 Task: Find connections with filter location Saguenay with filter topic #Personalbrandingwith filter profile language Potuguese with filter current company HOK with filter school Rajasthan - India Jobs with filter industry Embedded Software Products with filter service category Wedding Photography with filter keywords title Physical Therapy Assistant
Action: Mouse moved to (261, 289)
Screenshot: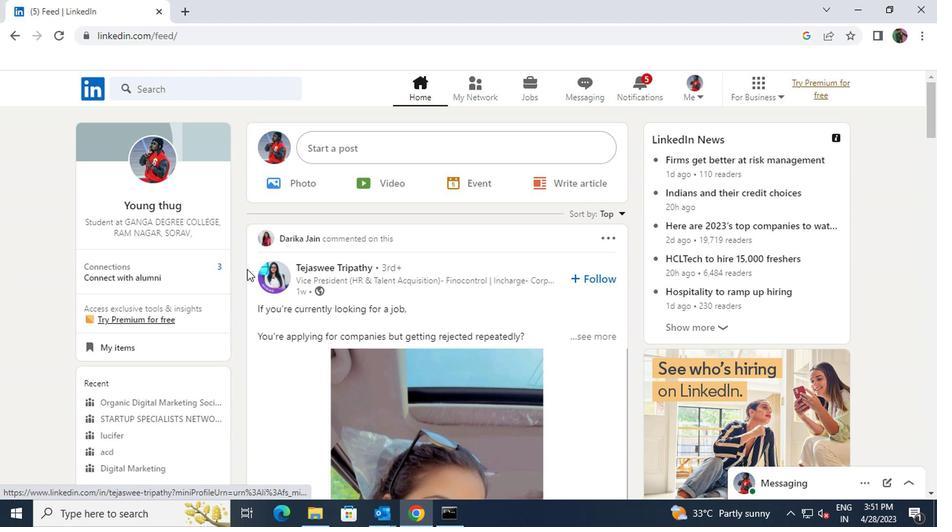 
Action: Mouse pressed left at (261, 289)
Screenshot: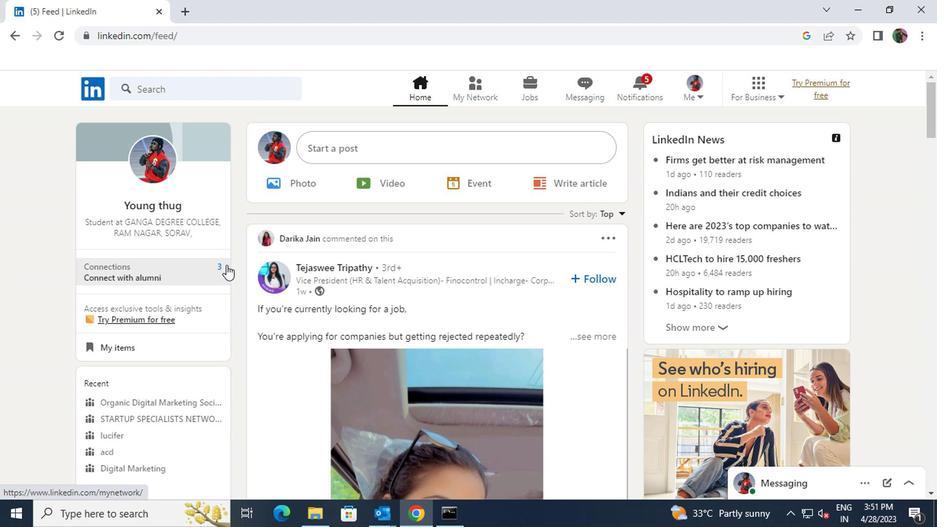 
Action: Mouse moved to (271, 212)
Screenshot: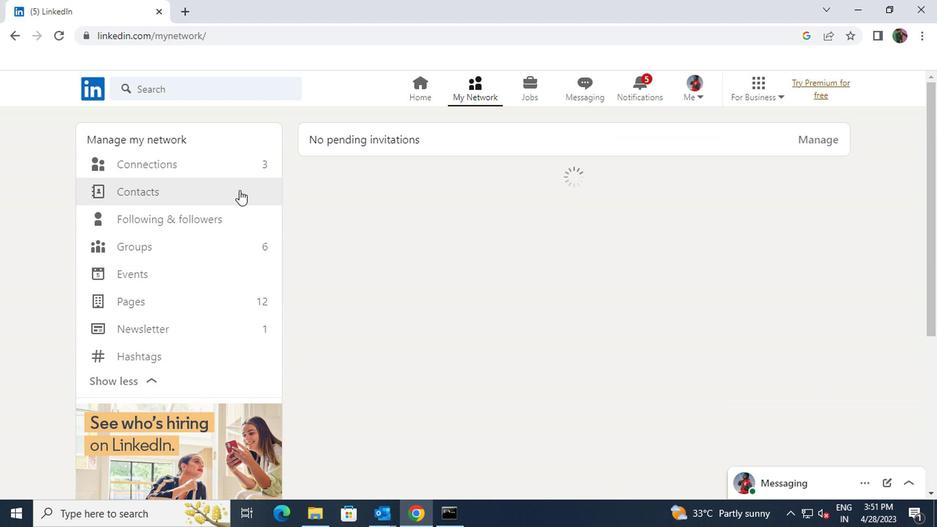 
Action: Mouse pressed left at (271, 212)
Screenshot: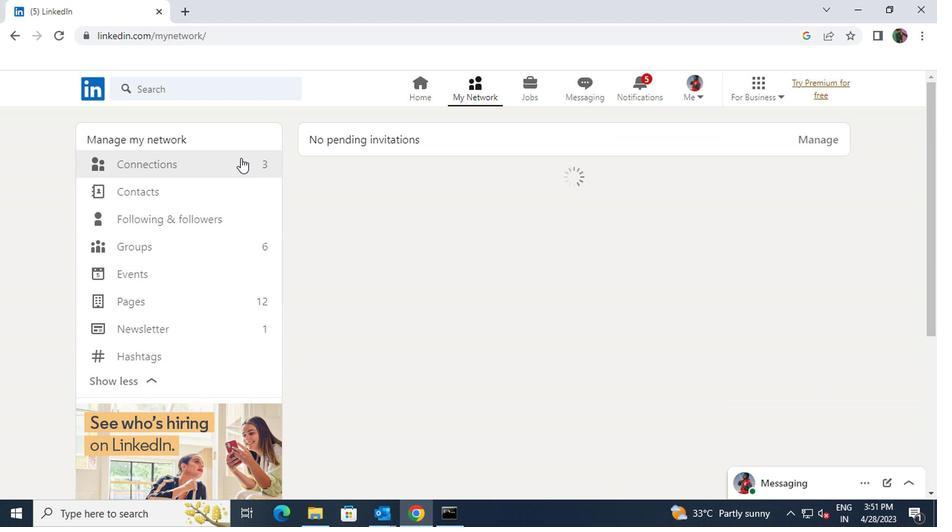 
Action: Mouse moved to (499, 219)
Screenshot: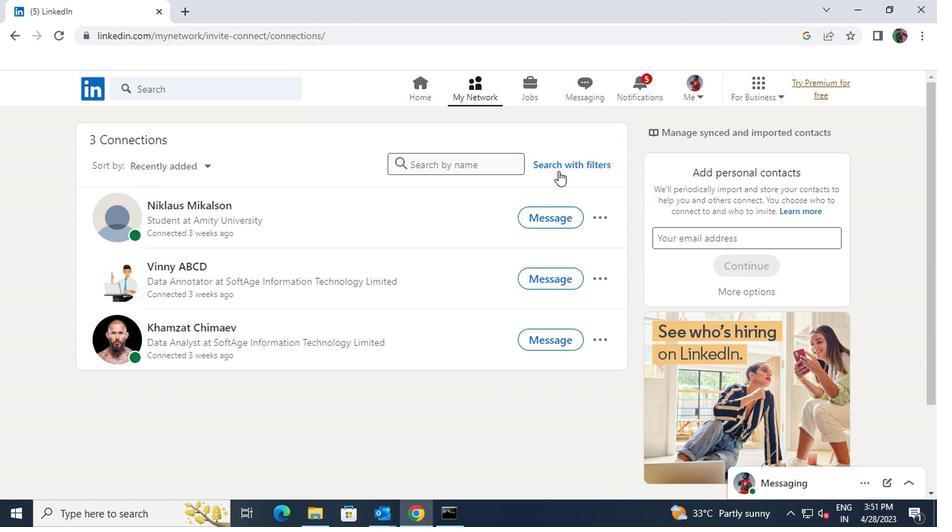 
Action: Mouse pressed left at (499, 219)
Screenshot: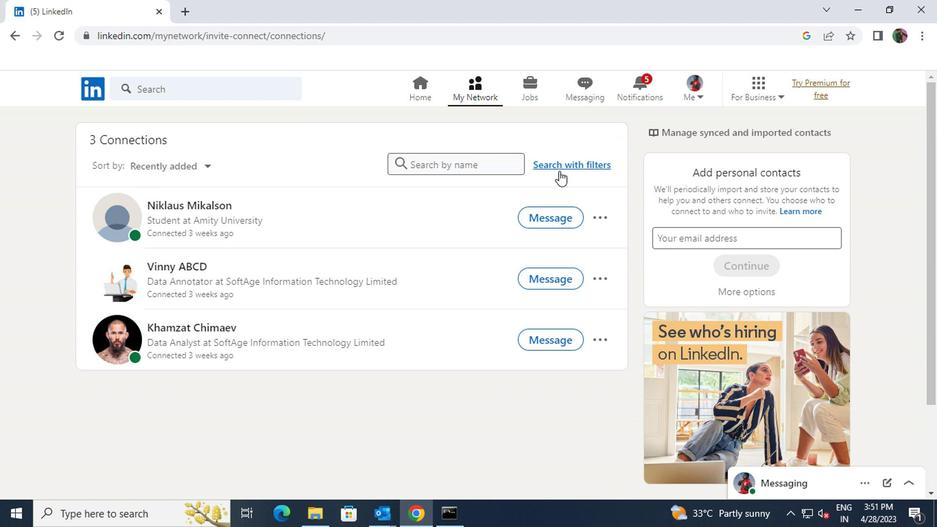 
Action: Mouse moved to (463, 191)
Screenshot: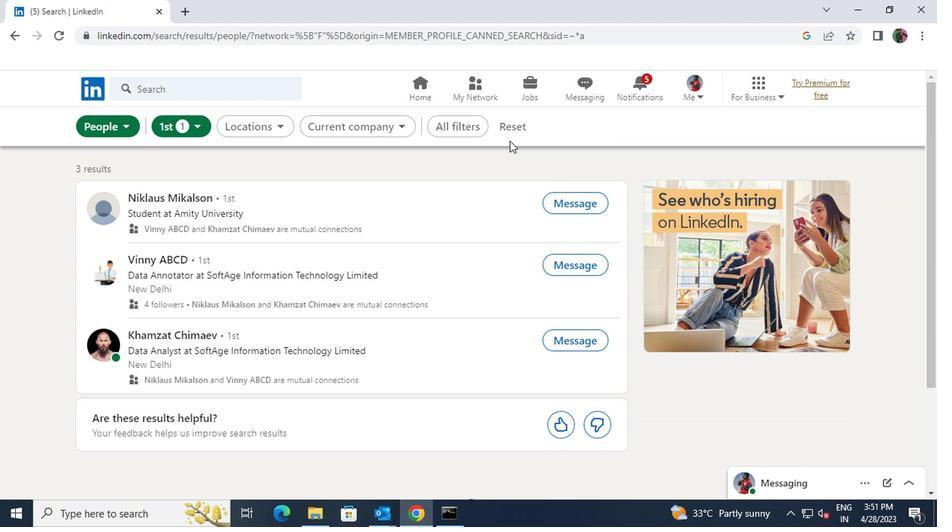 
Action: Mouse pressed left at (463, 191)
Screenshot: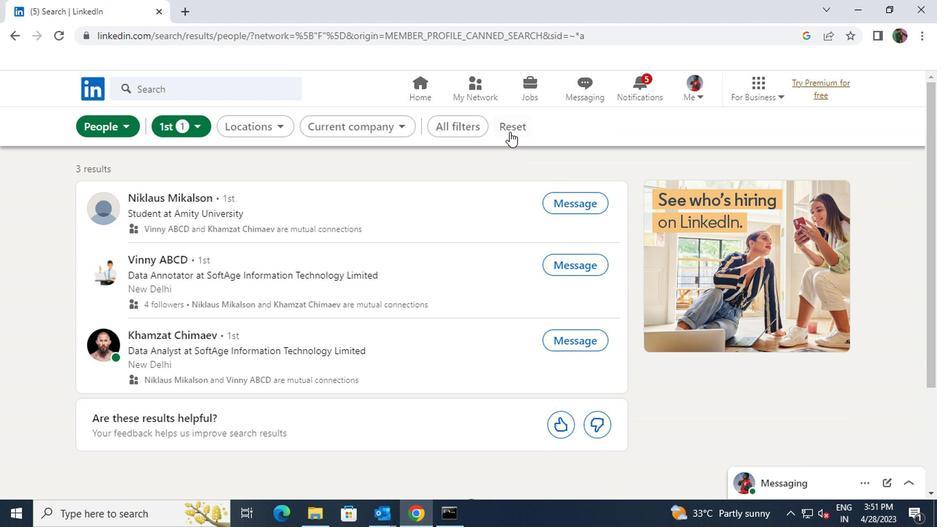 
Action: Mouse moved to (450, 190)
Screenshot: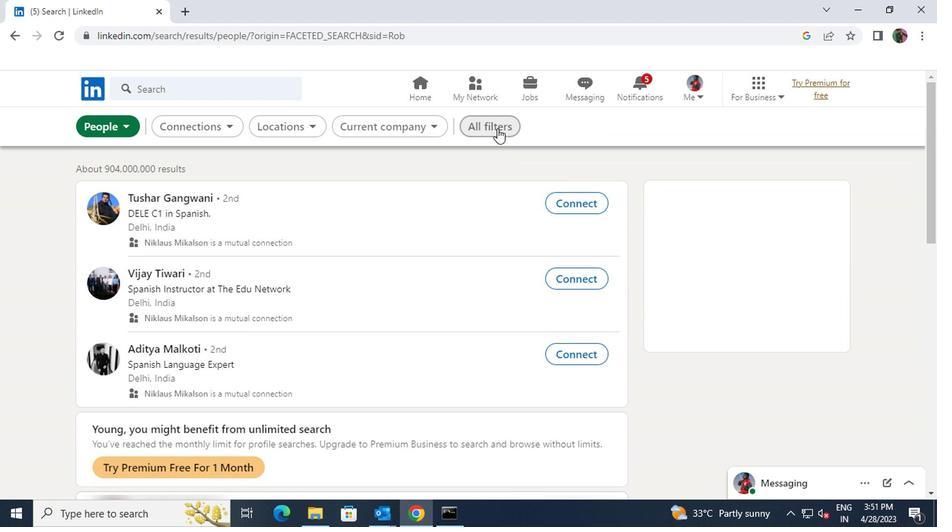 
Action: Mouse pressed left at (450, 190)
Screenshot: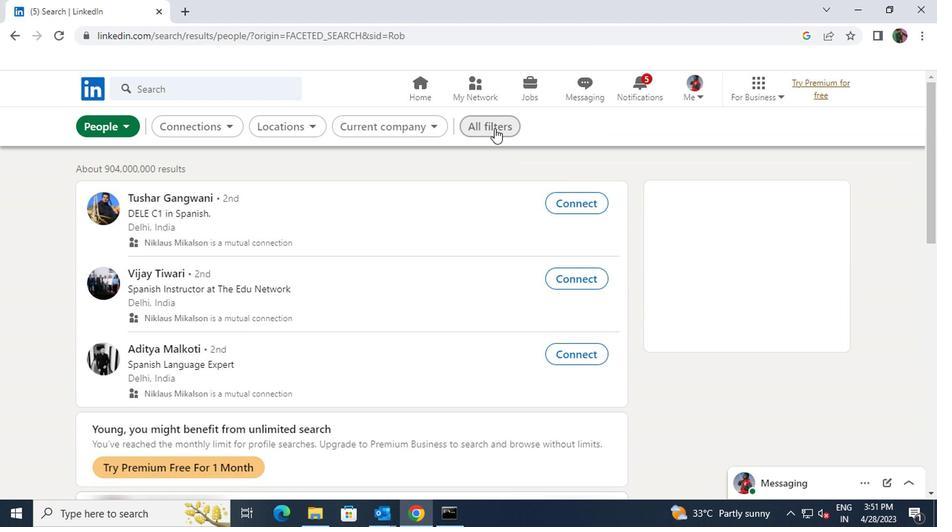 
Action: Mouse moved to (599, 295)
Screenshot: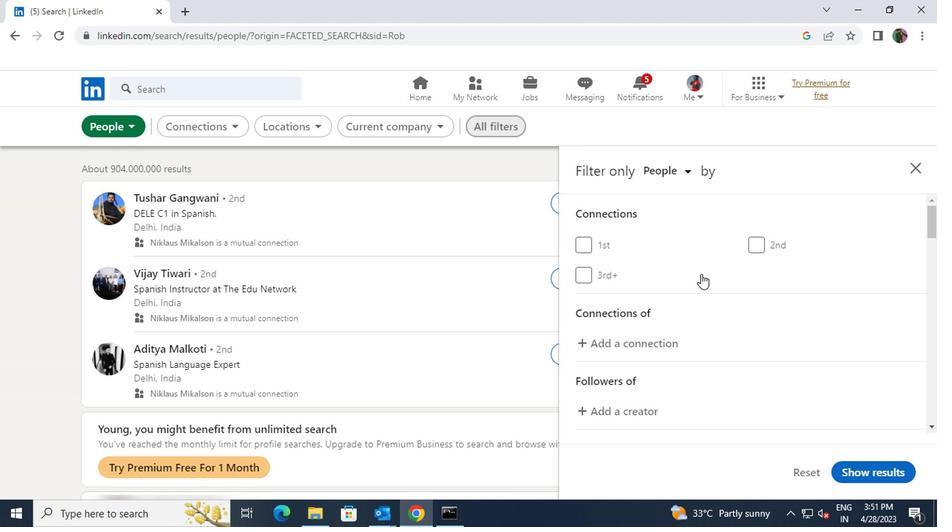 
Action: Mouse scrolled (599, 294) with delta (0, 0)
Screenshot: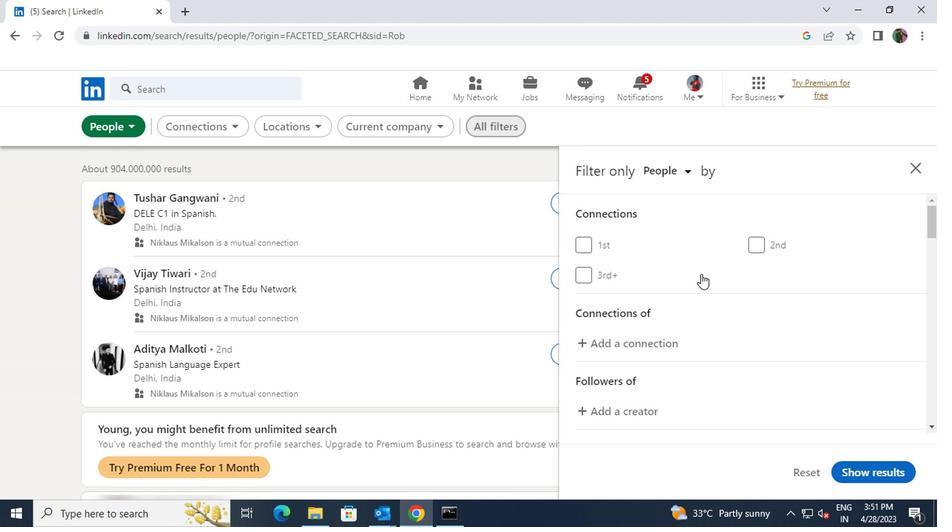 
Action: Mouse scrolled (599, 294) with delta (0, 0)
Screenshot: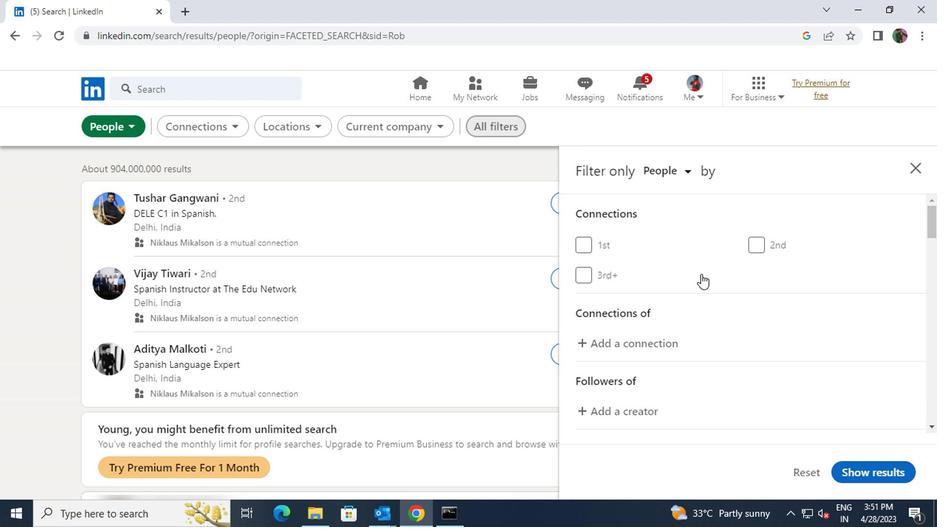
Action: Mouse scrolled (599, 294) with delta (0, 0)
Screenshot: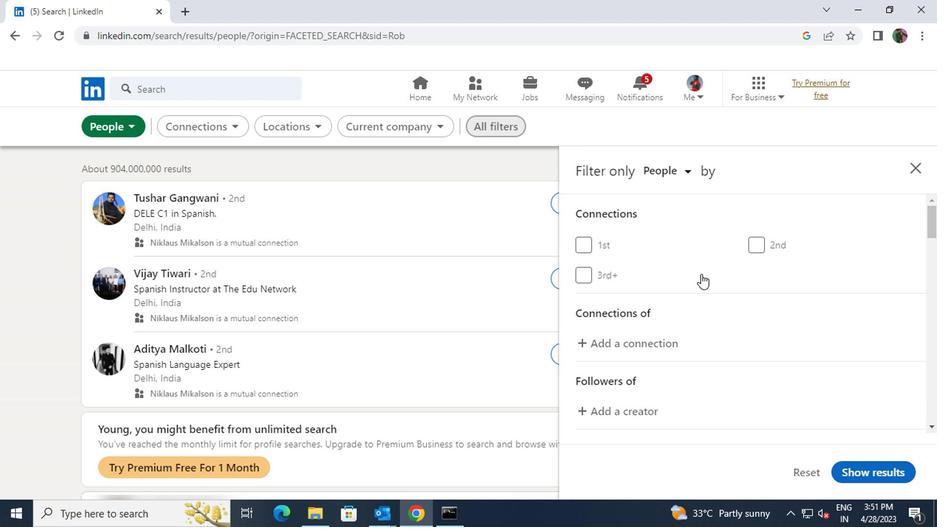 
Action: Mouse moved to (650, 335)
Screenshot: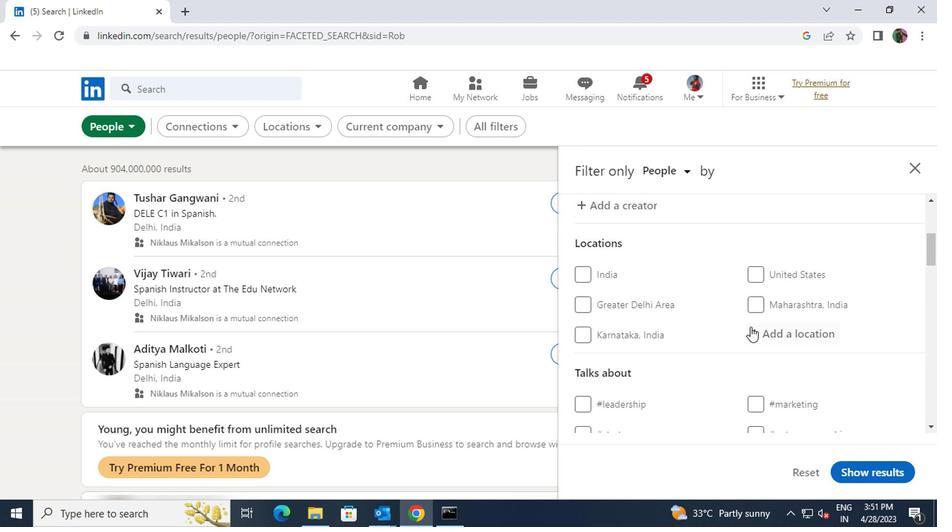 
Action: Mouse pressed left at (650, 335)
Screenshot: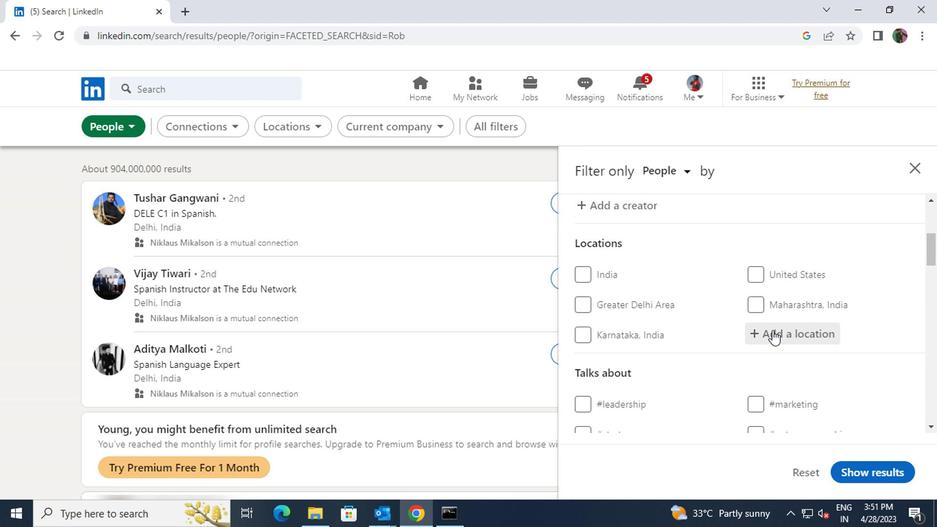 
Action: Key pressed <Key.shift>SAGU
Screenshot: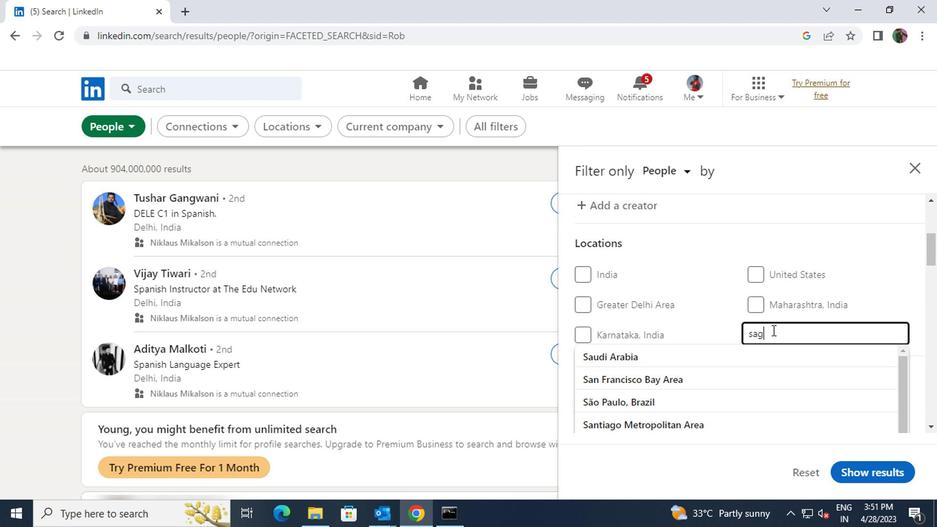 
Action: Mouse moved to (651, 353)
Screenshot: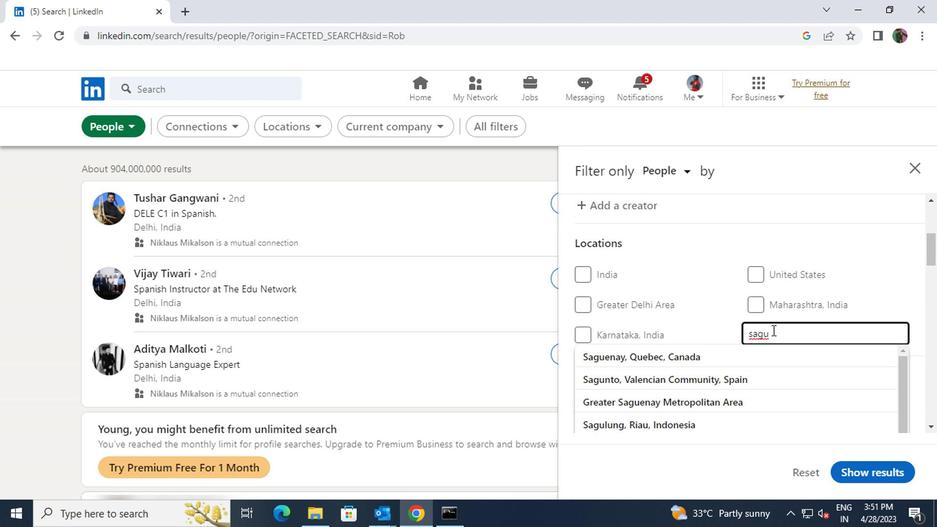 
Action: Mouse pressed left at (651, 353)
Screenshot: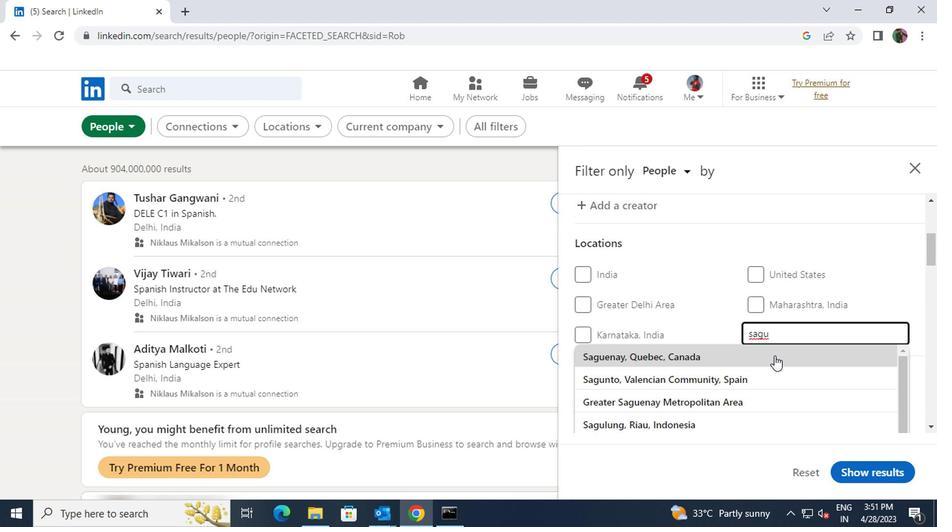 
Action: Mouse scrolled (651, 353) with delta (0, 0)
Screenshot: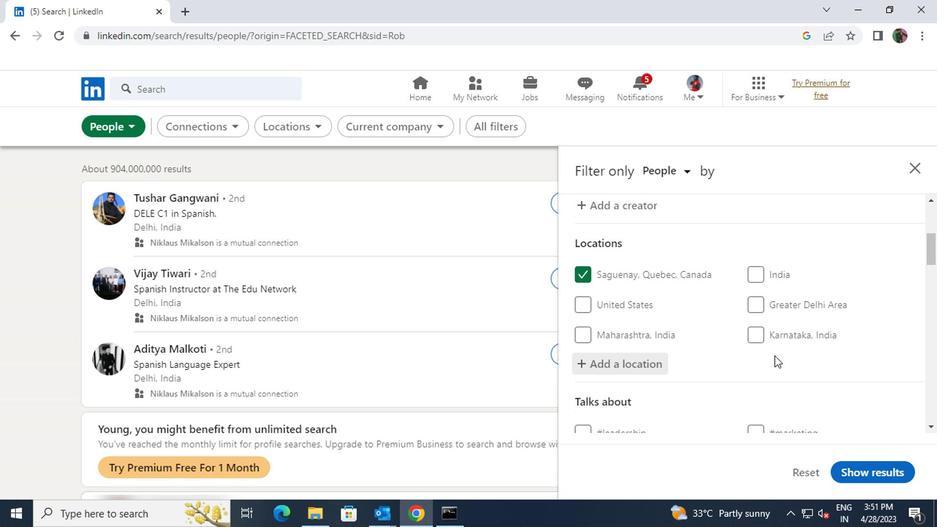 
Action: Mouse scrolled (651, 353) with delta (0, 0)
Screenshot: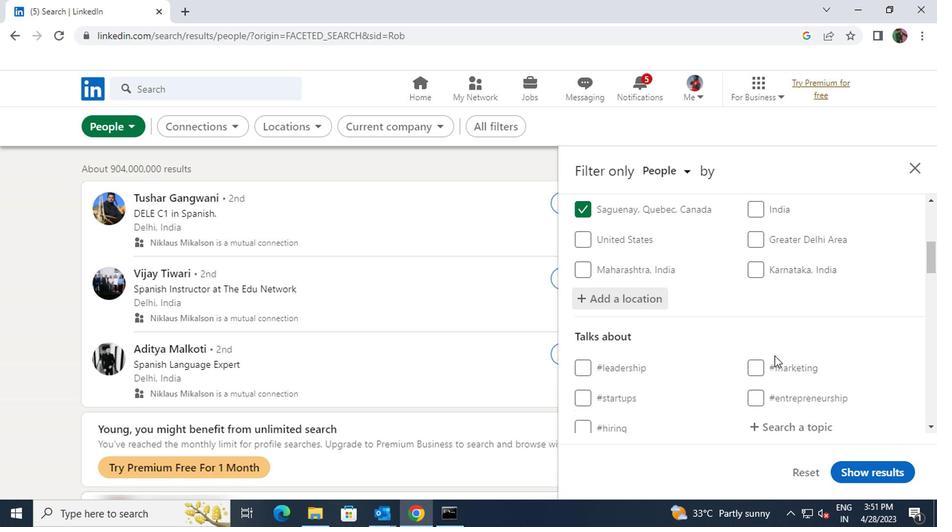 
Action: Mouse moved to (651, 354)
Screenshot: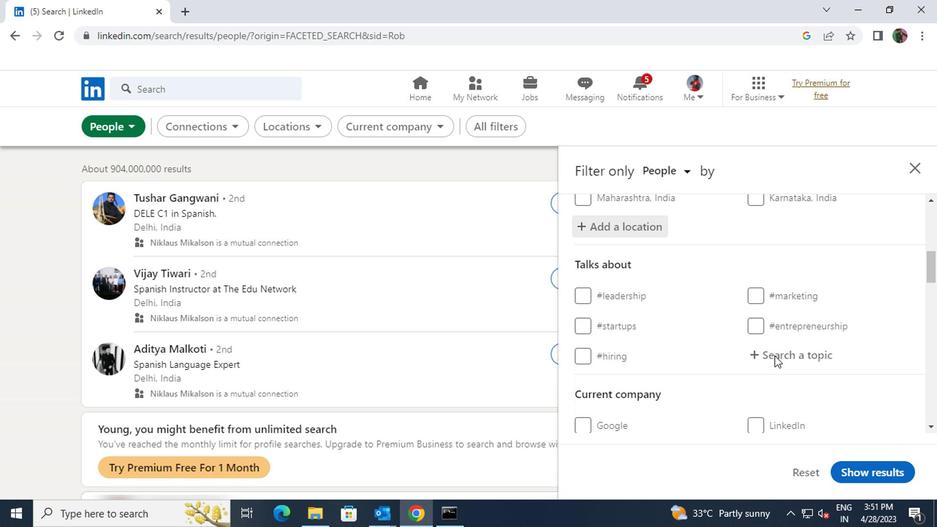 
Action: Mouse pressed left at (651, 354)
Screenshot: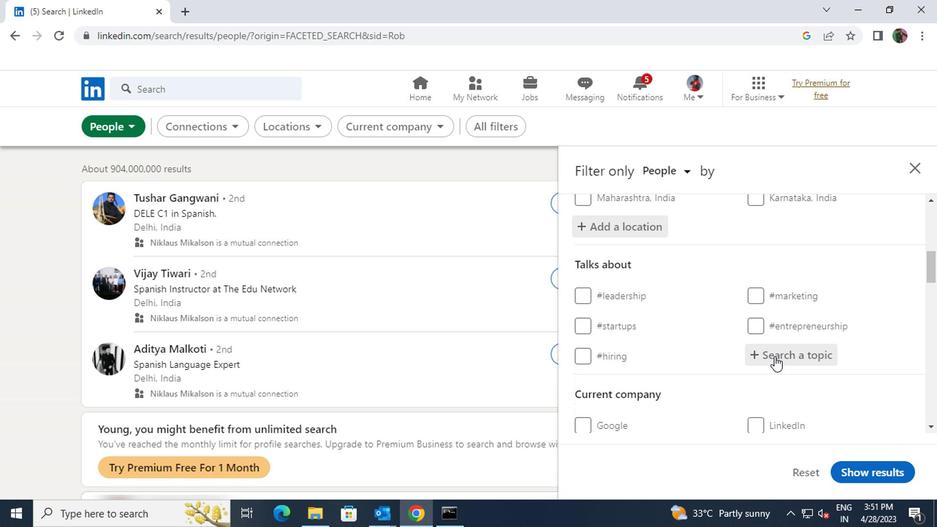 
Action: Key pressed <Key.shift>PERSONALBRANDING
Screenshot: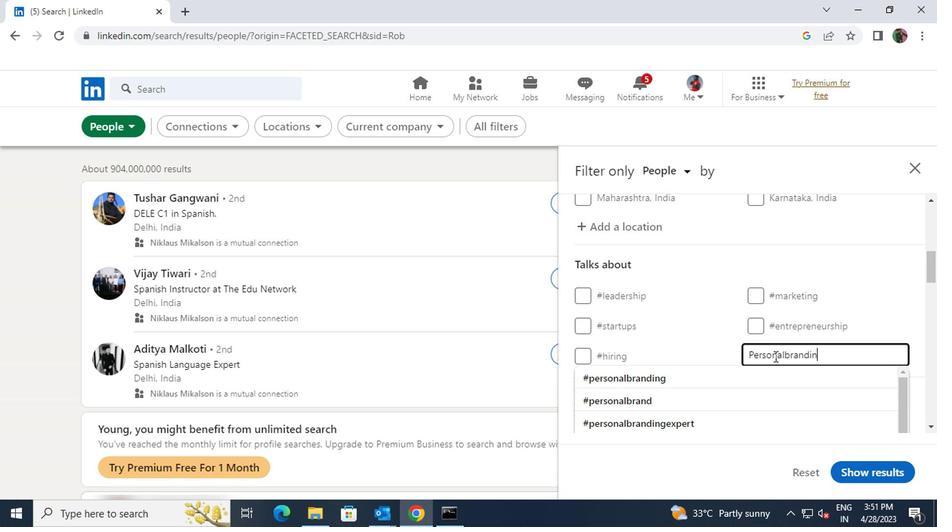 
Action: Mouse moved to (649, 362)
Screenshot: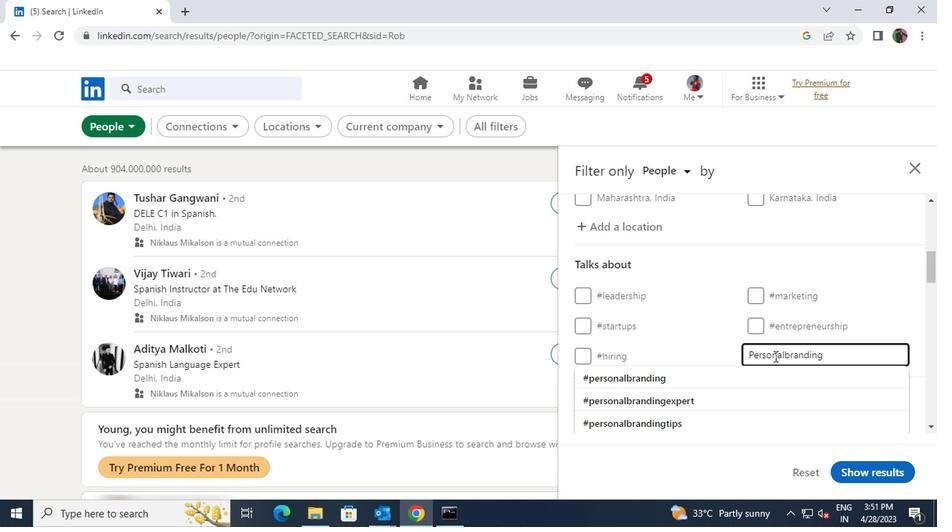 
Action: Mouse pressed left at (649, 362)
Screenshot: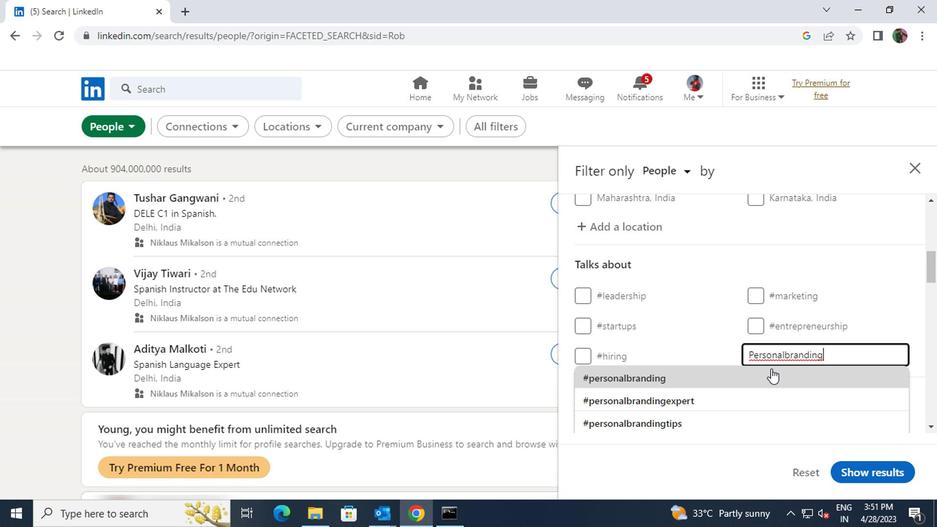 
Action: Mouse scrolled (649, 362) with delta (0, 0)
Screenshot: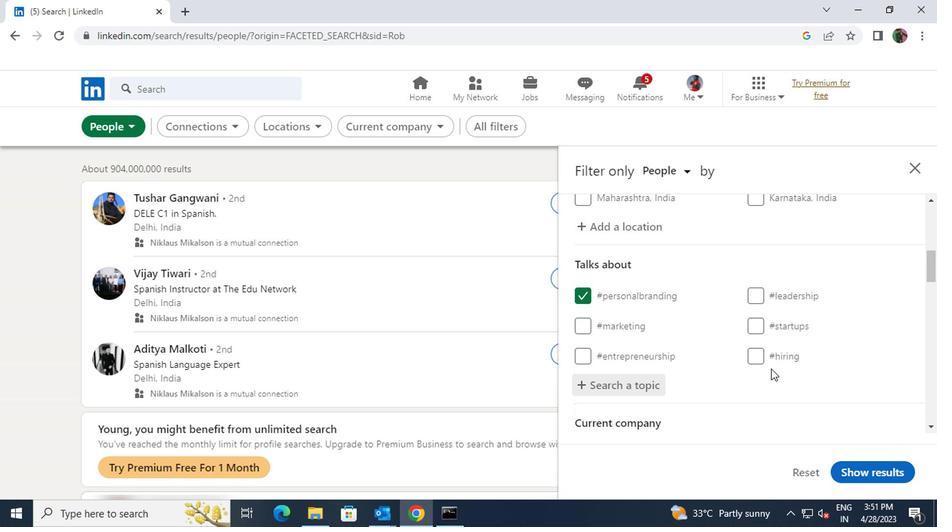
Action: Mouse scrolled (649, 362) with delta (0, 0)
Screenshot: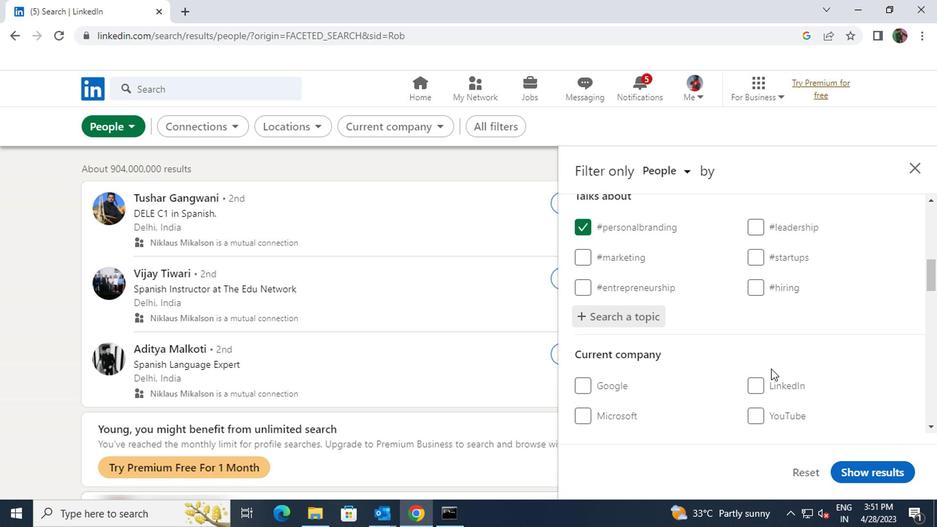 
Action: Mouse scrolled (649, 362) with delta (0, 0)
Screenshot: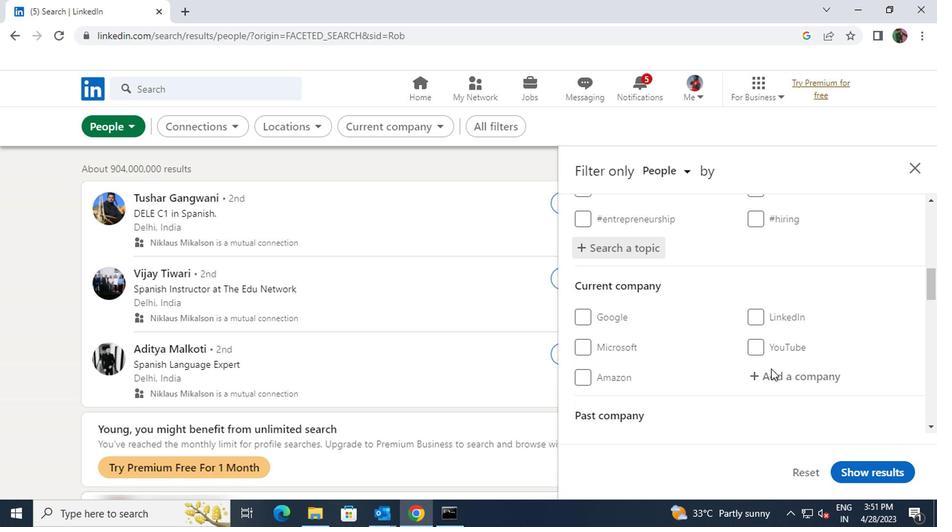 
Action: Mouse scrolled (649, 362) with delta (0, 0)
Screenshot: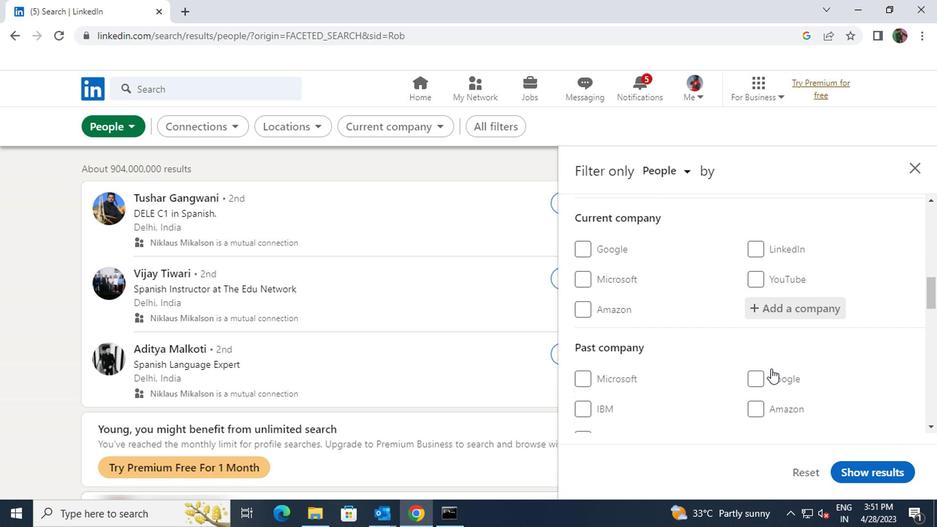 
Action: Mouse scrolled (649, 362) with delta (0, 0)
Screenshot: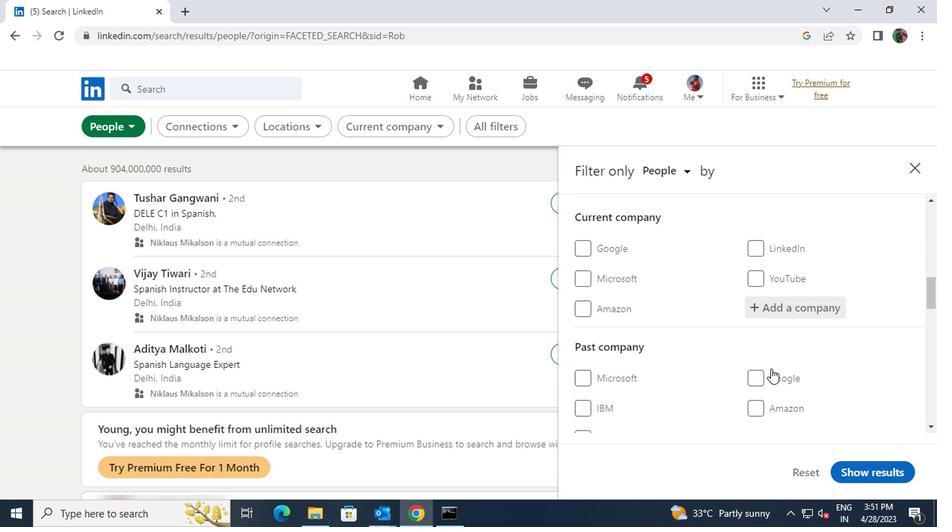 
Action: Mouse scrolled (649, 362) with delta (0, 0)
Screenshot: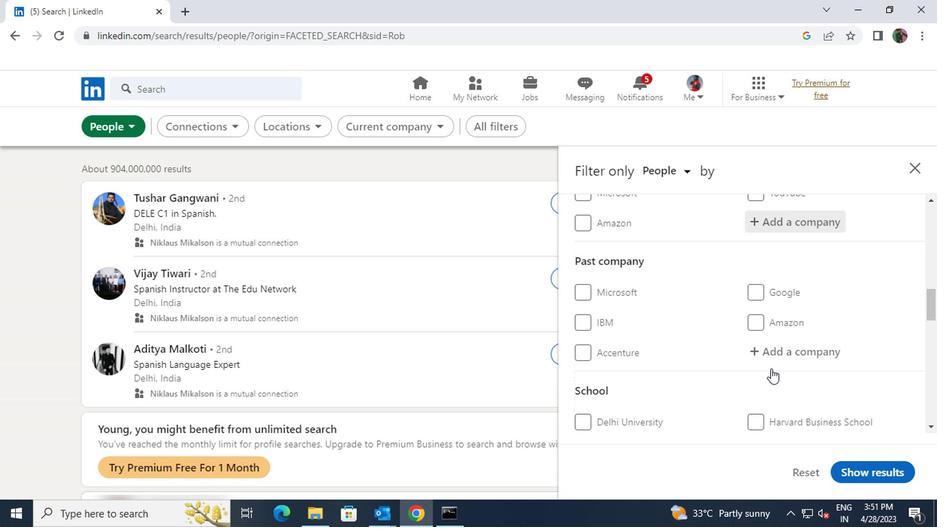
Action: Mouse scrolled (649, 362) with delta (0, 0)
Screenshot: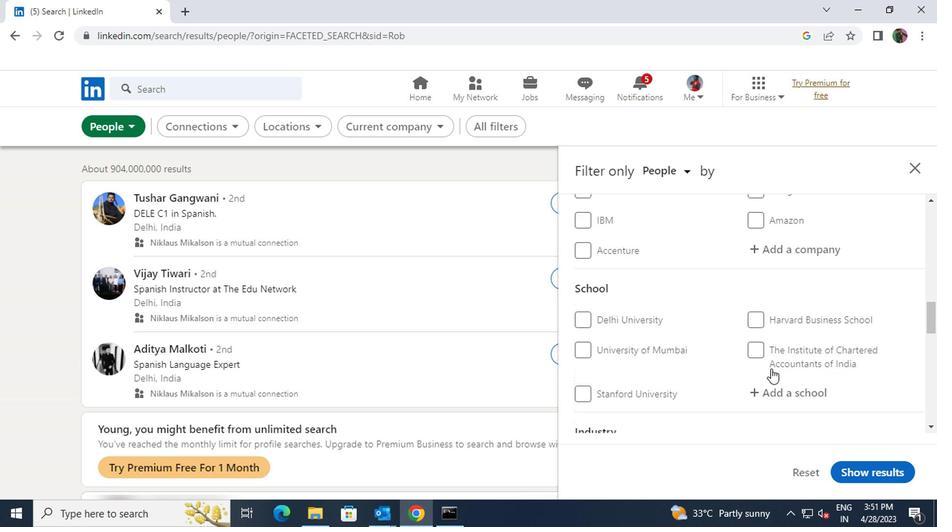 
Action: Mouse scrolled (649, 362) with delta (0, 0)
Screenshot: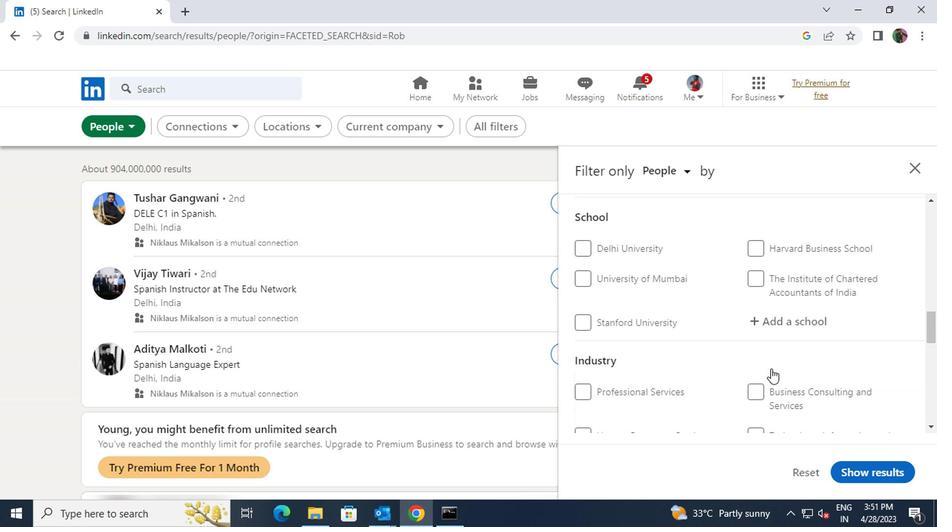 
Action: Mouse scrolled (649, 362) with delta (0, 0)
Screenshot: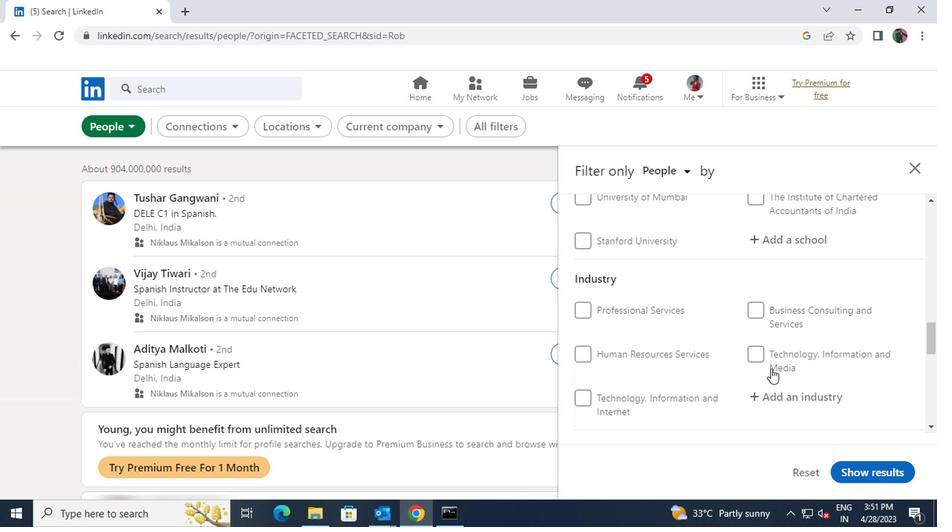 
Action: Mouse scrolled (649, 362) with delta (0, 0)
Screenshot: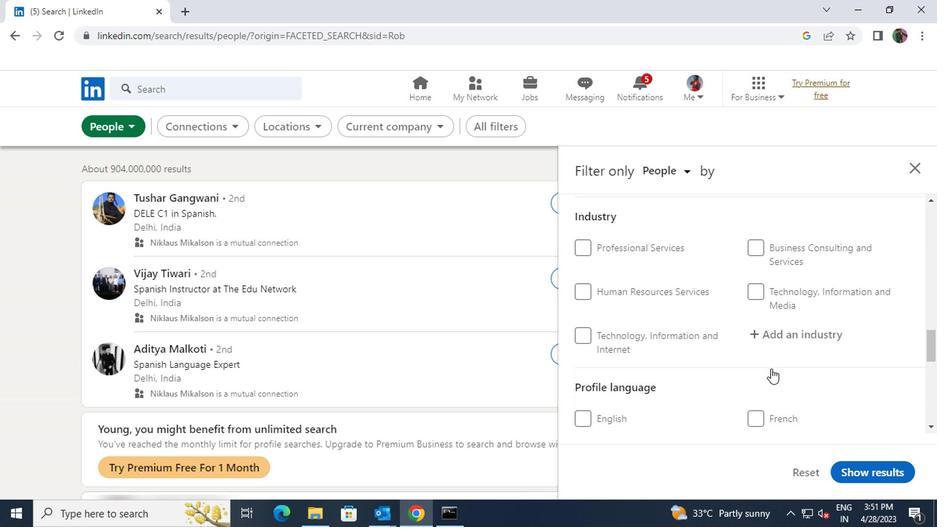 
Action: Mouse moved to (645, 363)
Screenshot: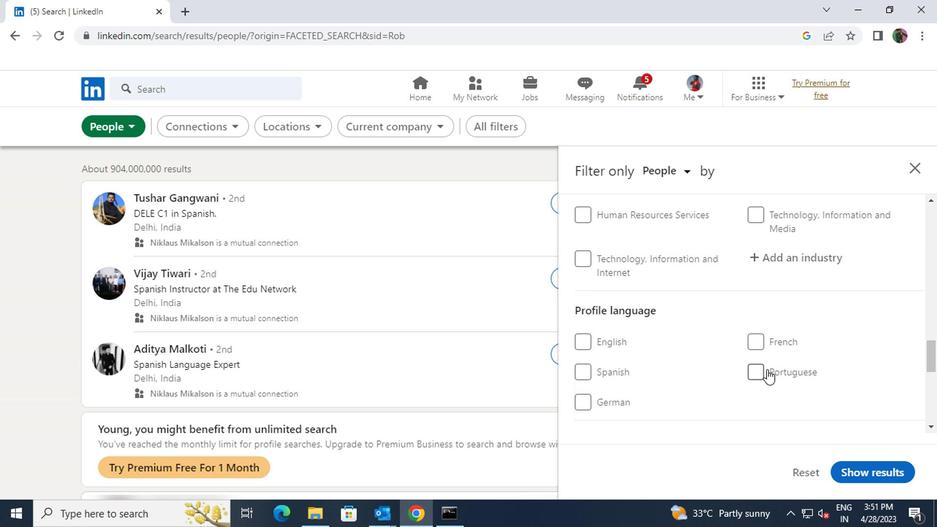 
Action: Mouse pressed left at (645, 363)
Screenshot: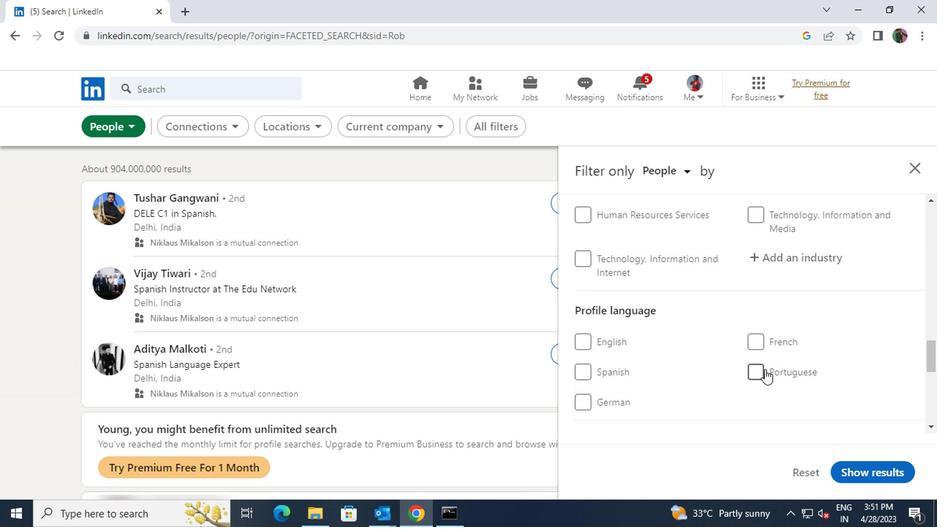 
Action: Mouse scrolled (645, 363) with delta (0, 0)
Screenshot: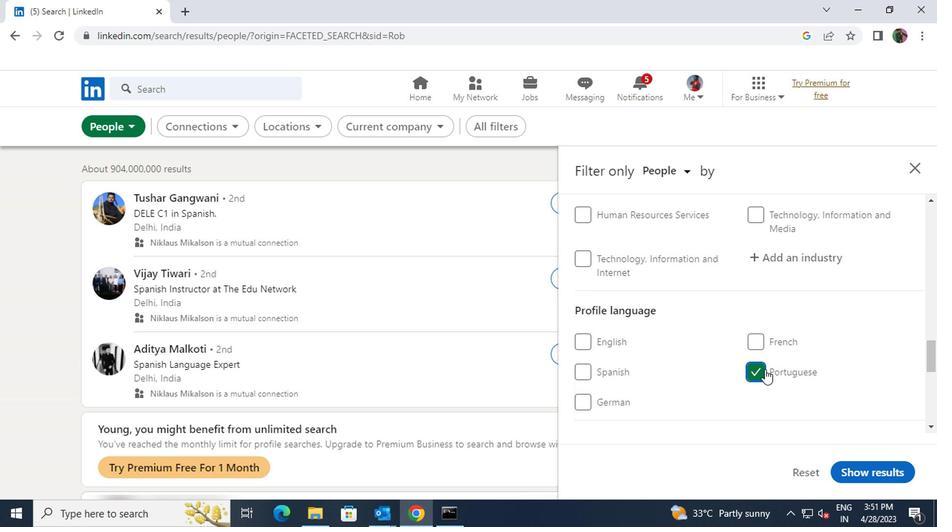
Action: Mouse scrolled (645, 363) with delta (0, 0)
Screenshot: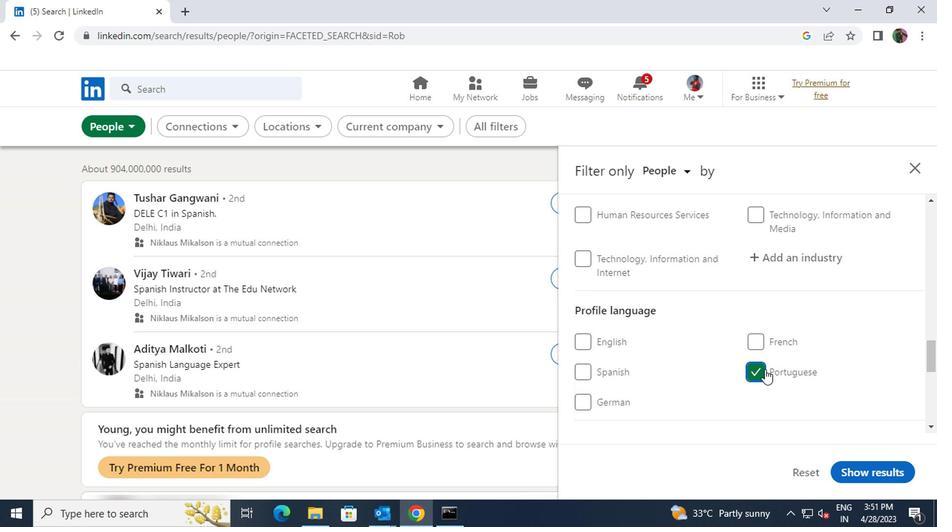 
Action: Mouse scrolled (645, 363) with delta (0, 0)
Screenshot: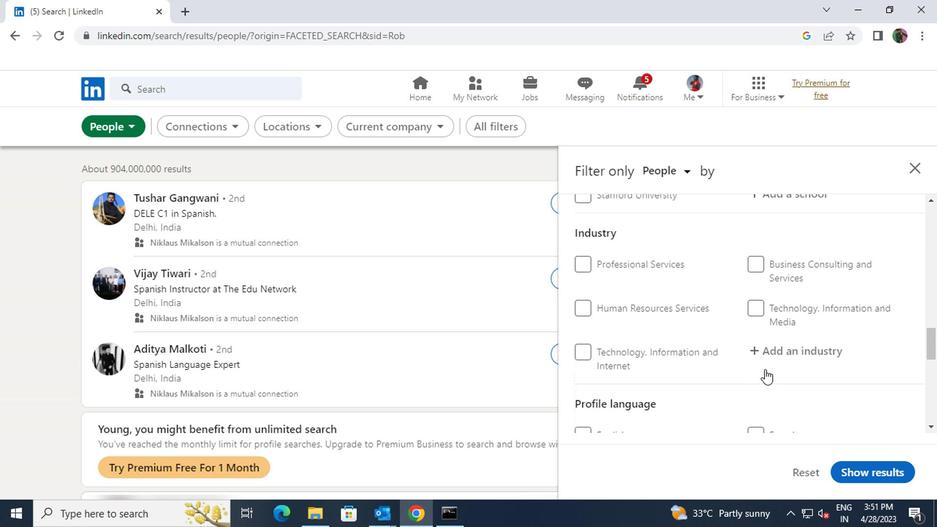 
Action: Mouse scrolled (645, 363) with delta (0, 0)
Screenshot: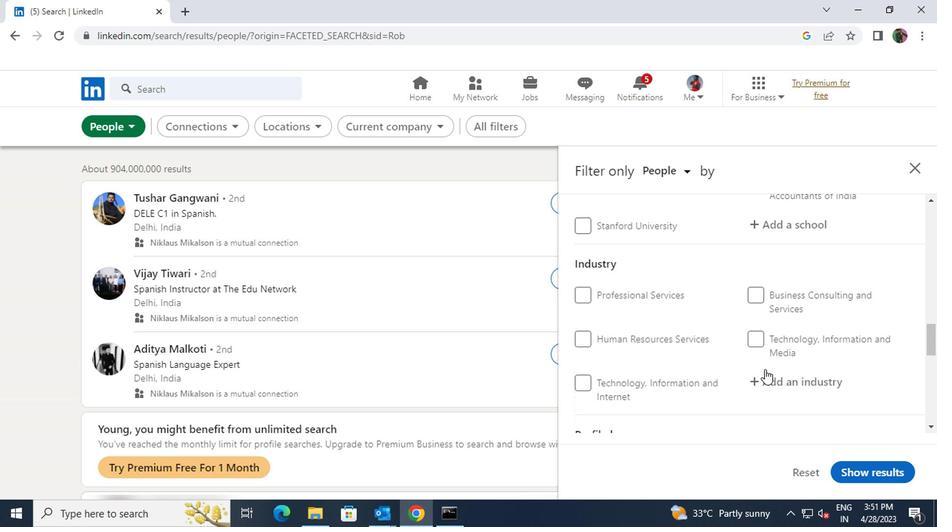 
Action: Mouse scrolled (645, 363) with delta (0, 0)
Screenshot: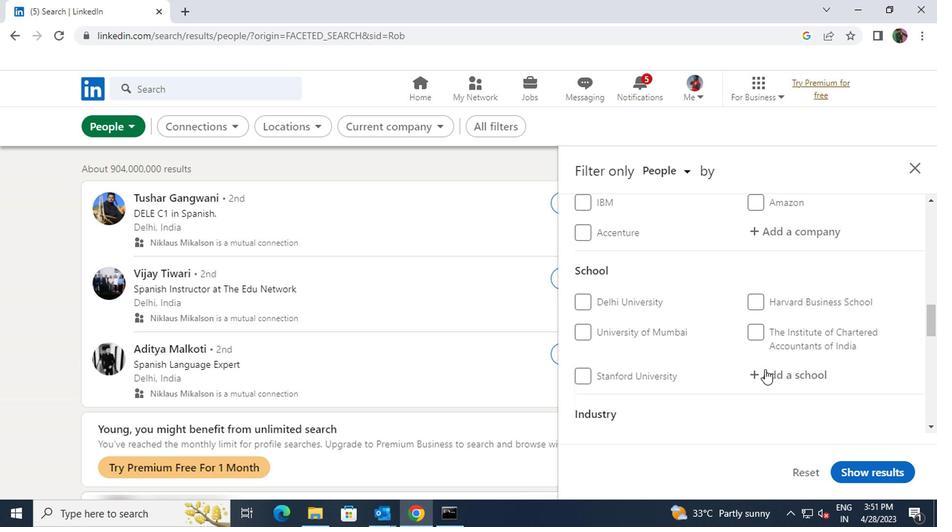 
Action: Mouse scrolled (645, 363) with delta (0, 0)
Screenshot: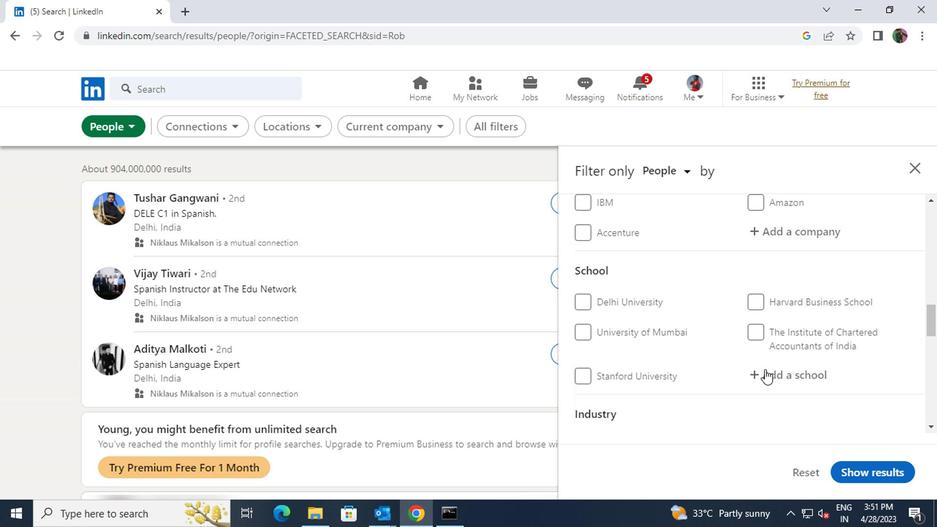 
Action: Mouse scrolled (645, 363) with delta (0, 0)
Screenshot: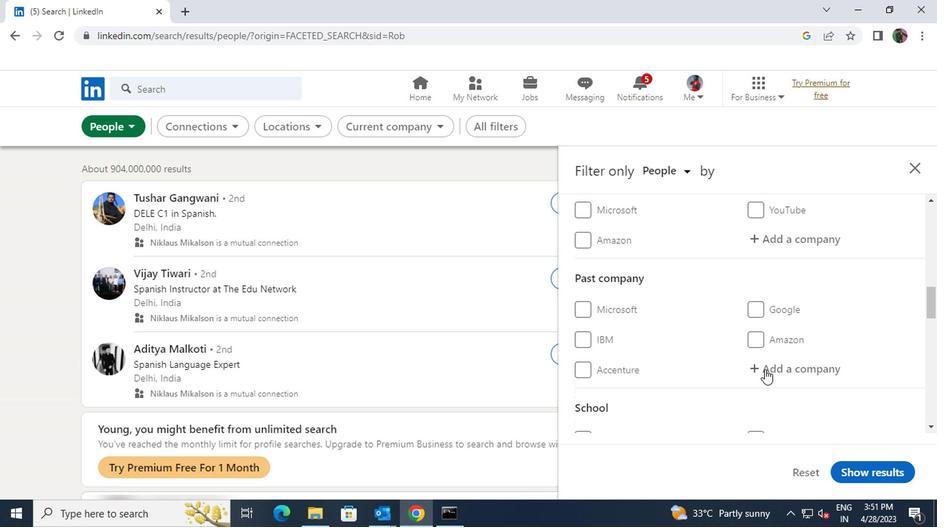 
Action: Mouse scrolled (645, 363) with delta (0, 0)
Screenshot: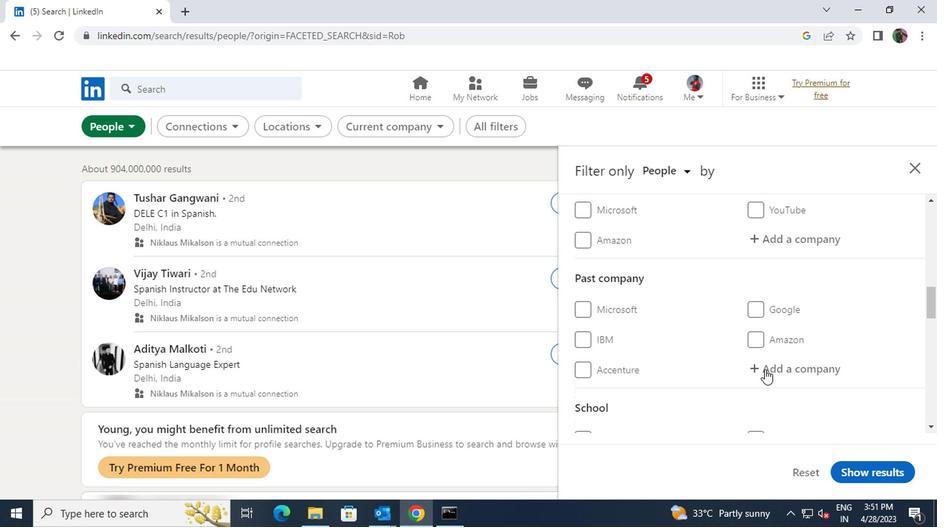 
Action: Mouse moved to (644, 366)
Screenshot: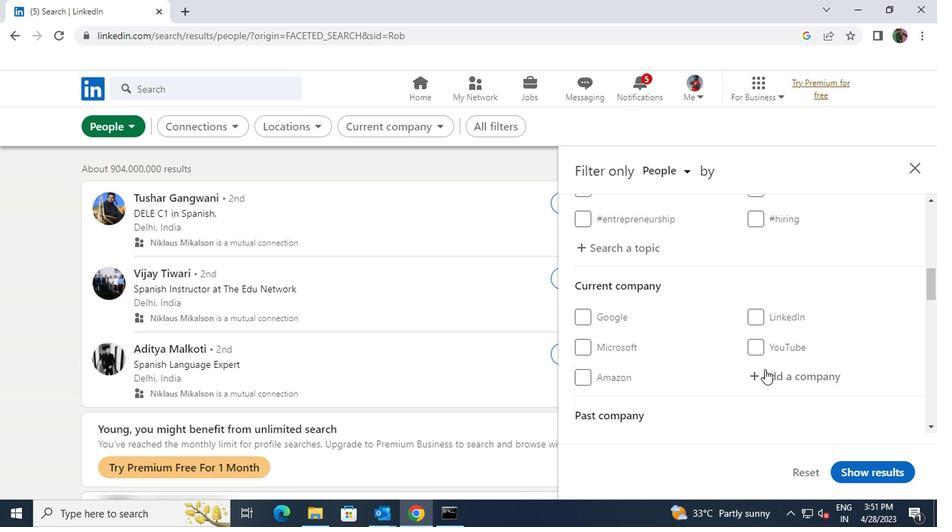 
Action: Mouse pressed left at (644, 366)
Screenshot: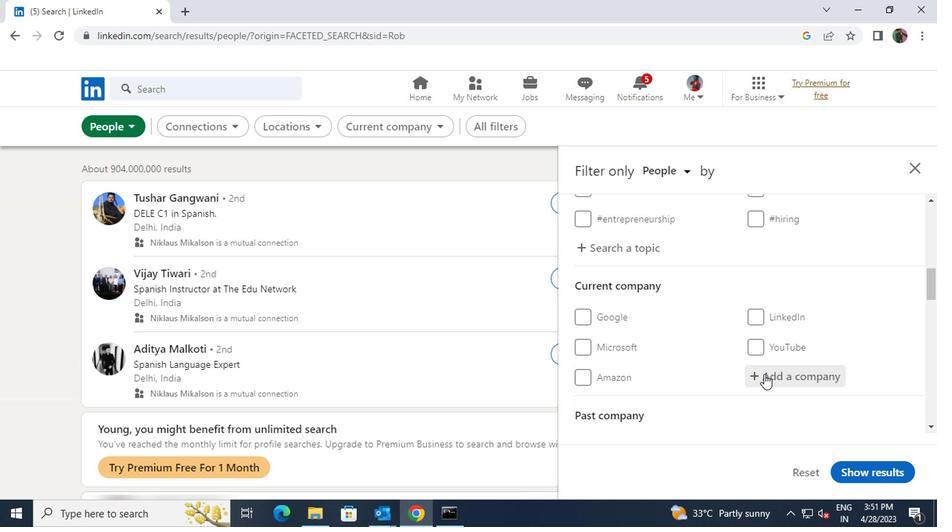 
Action: Key pressed <Key.shift><Key.shift>HOK
Screenshot: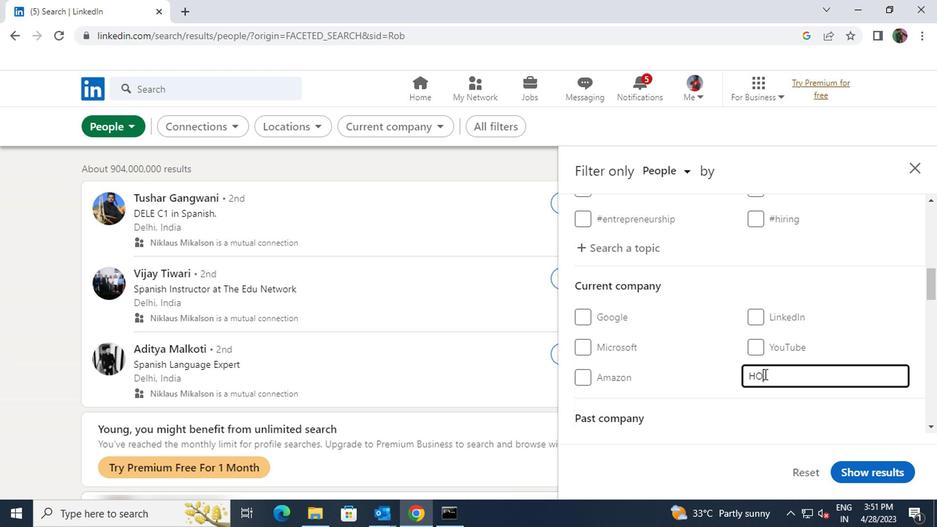 
Action: Mouse moved to (639, 385)
Screenshot: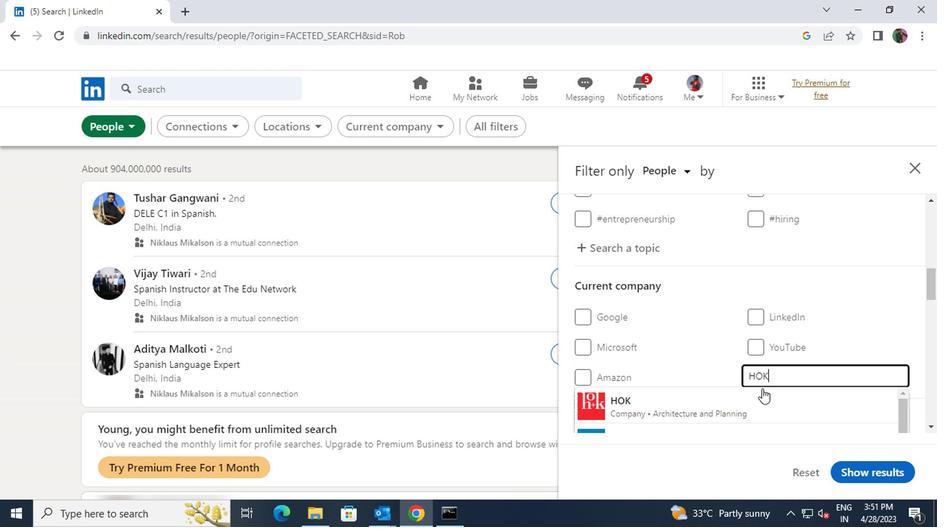 
Action: Mouse pressed left at (639, 385)
Screenshot: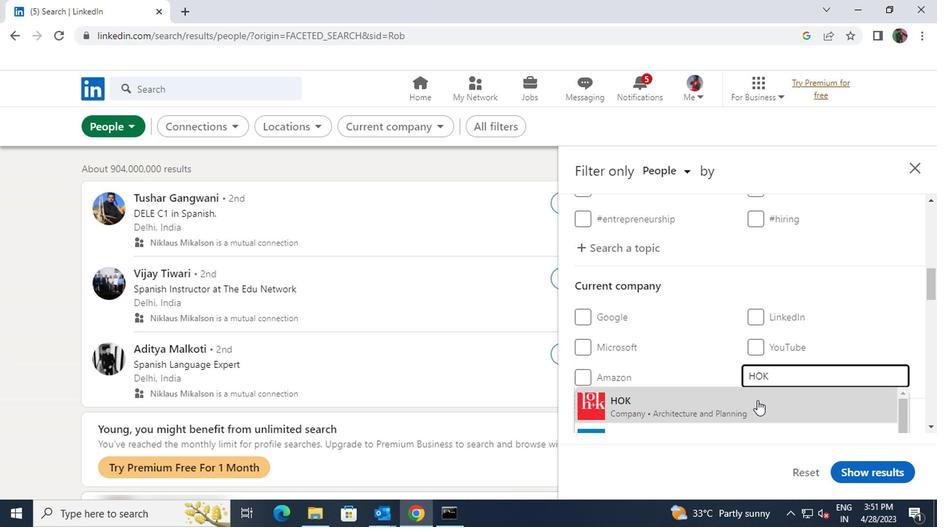 
Action: Mouse scrolled (639, 384) with delta (0, 0)
Screenshot: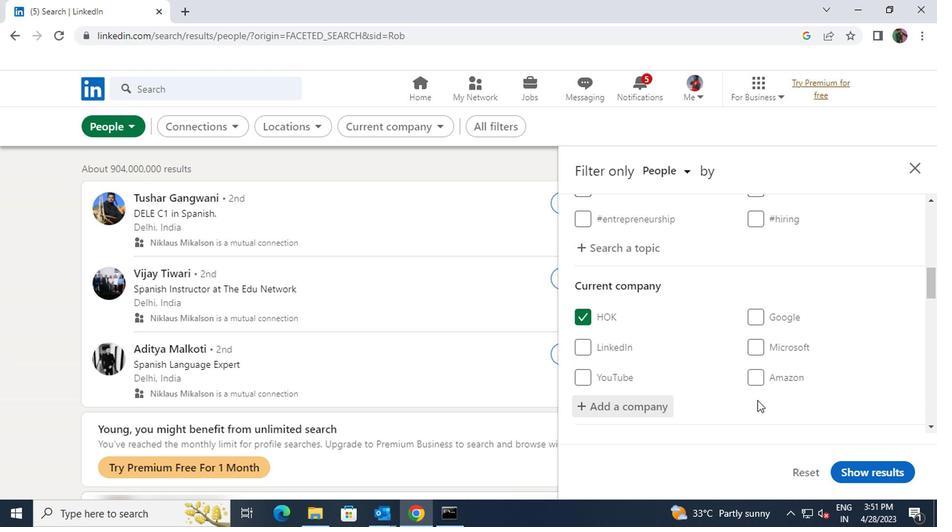 
Action: Mouse scrolled (639, 384) with delta (0, 0)
Screenshot: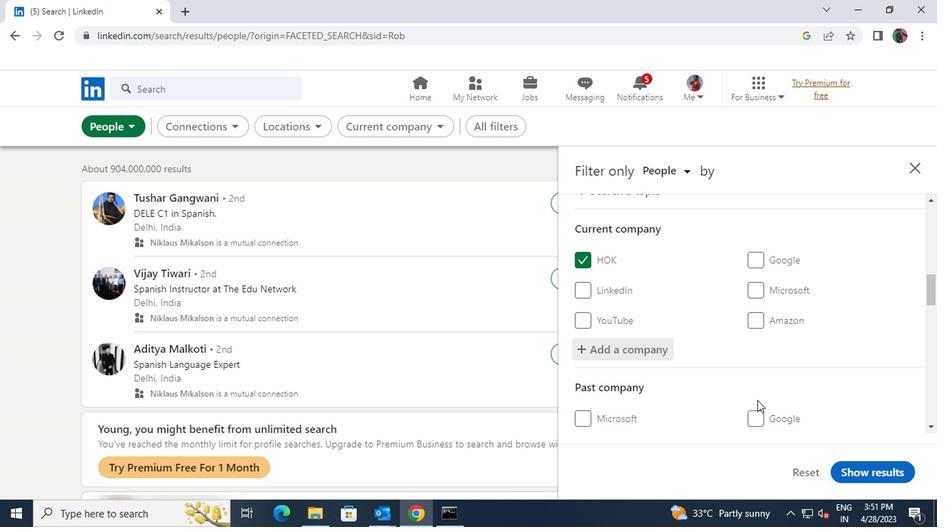 
Action: Mouse scrolled (639, 384) with delta (0, 0)
Screenshot: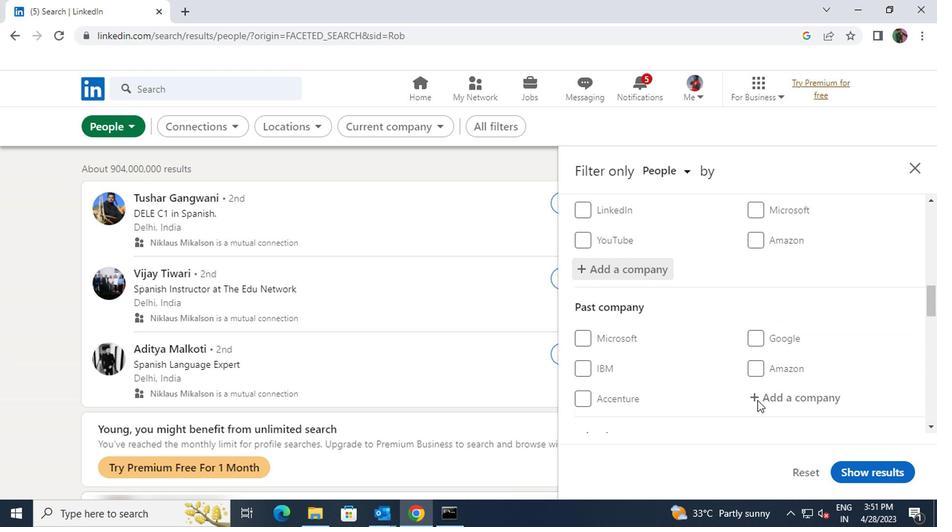 
Action: Mouse scrolled (639, 384) with delta (0, 0)
Screenshot: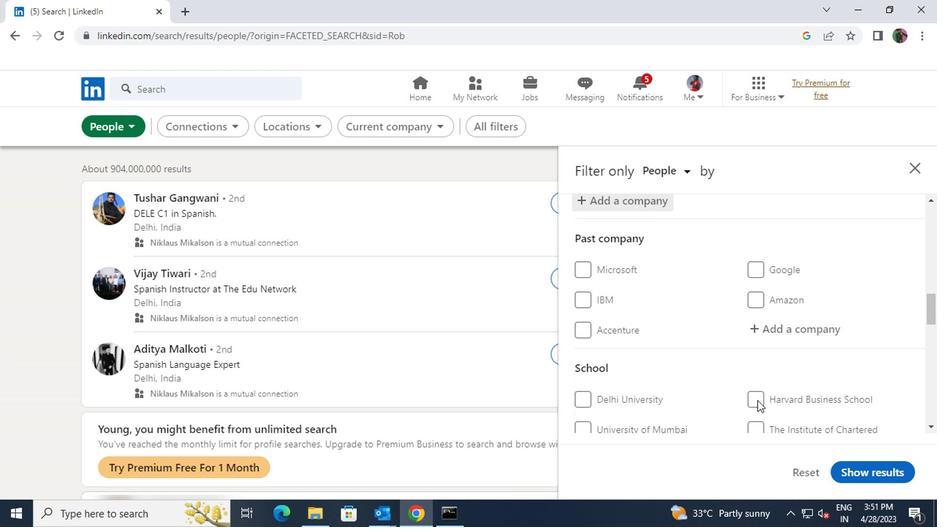 
Action: Mouse pressed left at (639, 385)
Screenshot: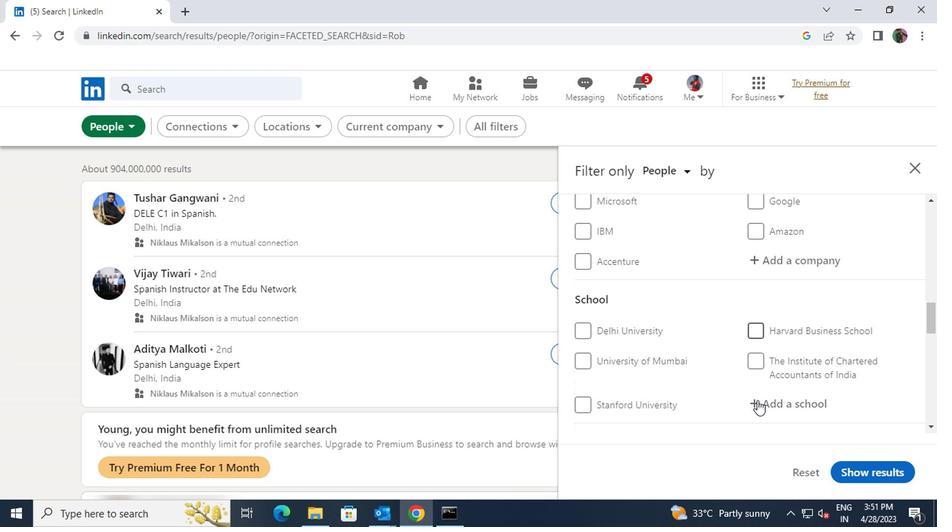 
Action: Key pressed <Key.shift><Key.shift>RAJASTHAN<Key.space>
Screenshot: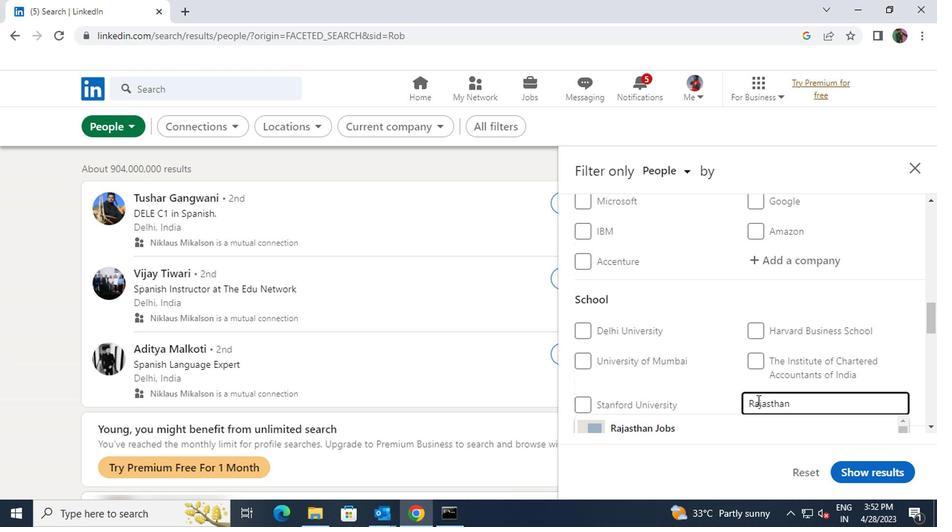 
Action: Mouse scrolled (639, 384) with delta (0, 0)
Screenshot: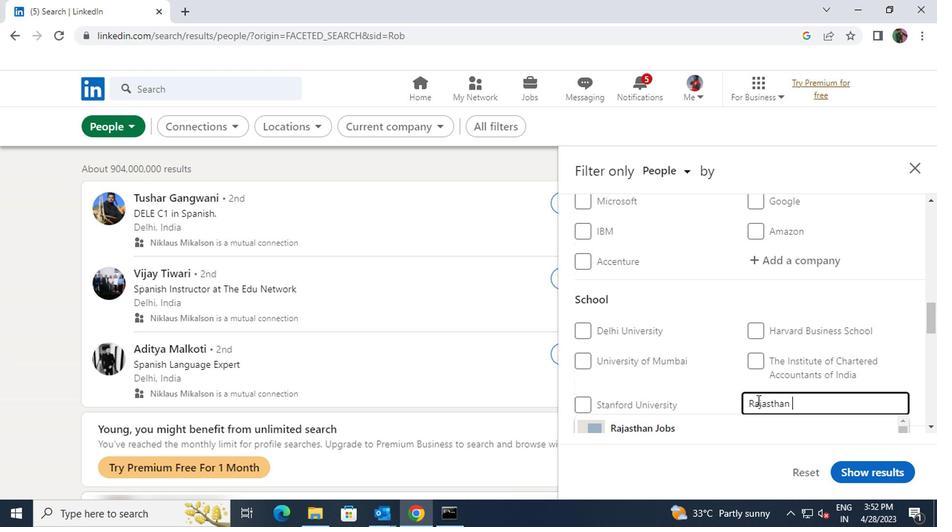 
Action: Mouse moved to (637, 361)
Screenshot: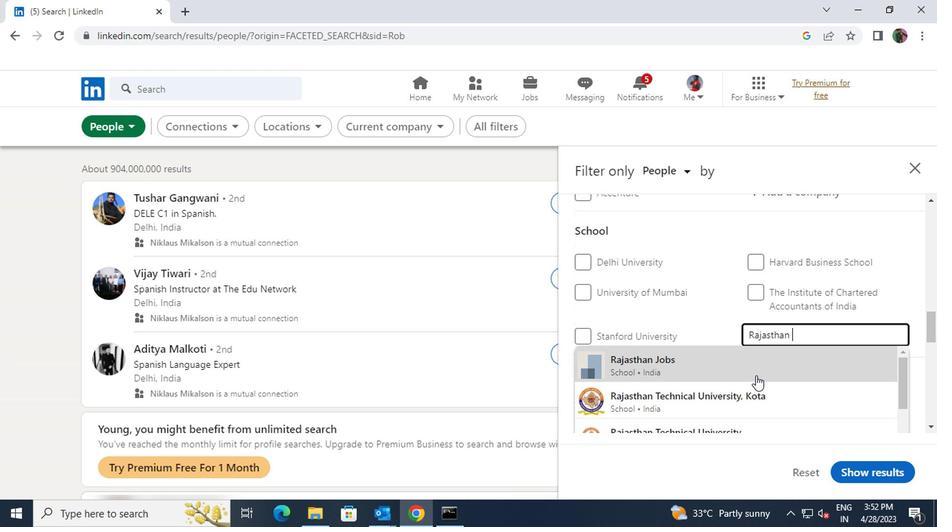 
Action: Mouse pressed left at (637, 361)
Screenshot: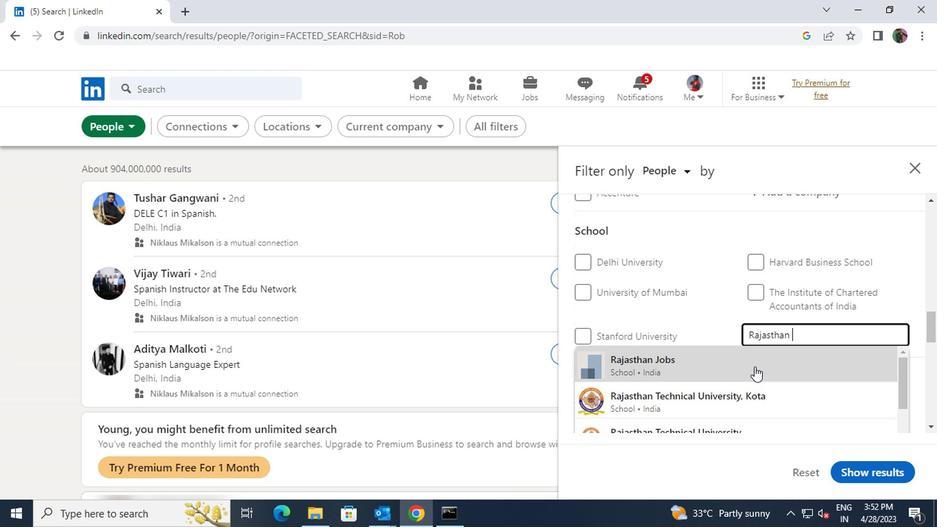 
Action: Mouse scrolled (637, 360) with delta (0, 0)
Screenshot: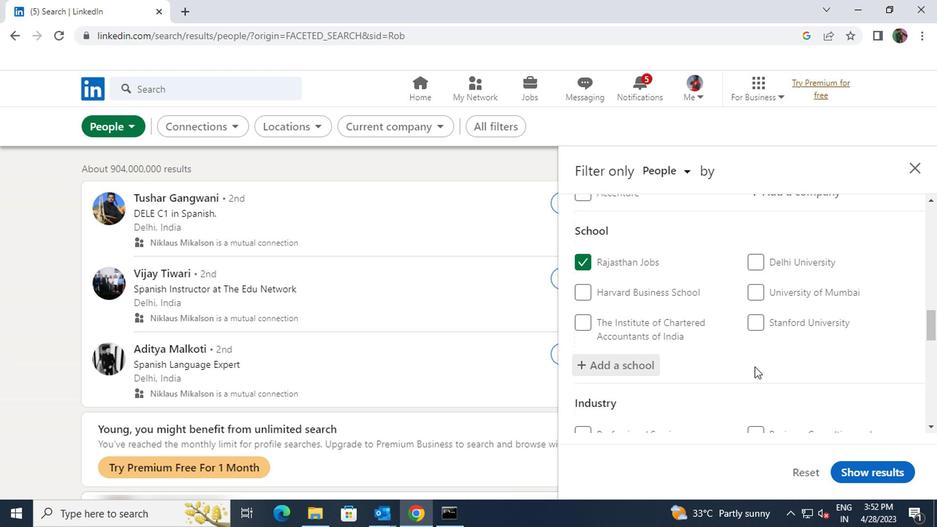 
Action: Mouse scrolled (637, 360) with delta (0, 0)
Screenshot: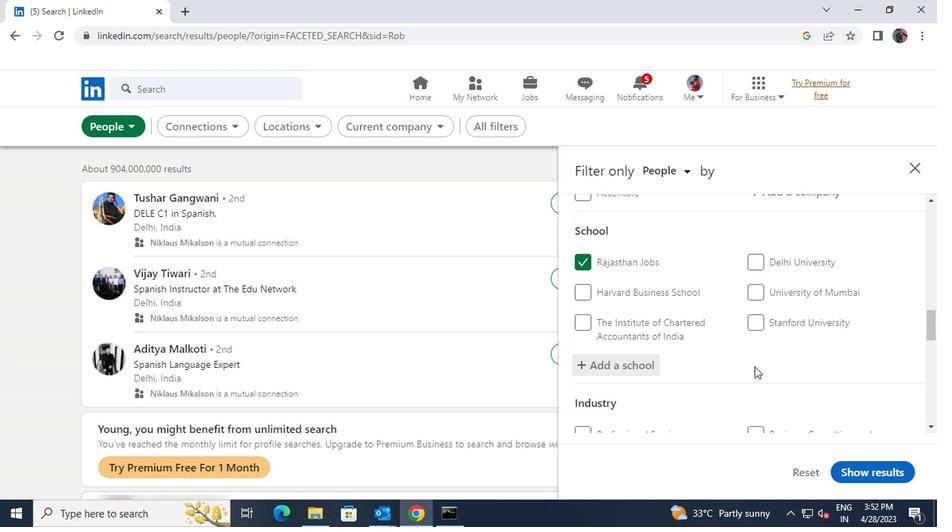 
Action: Mouse moved to (648, 369)
Screenshot: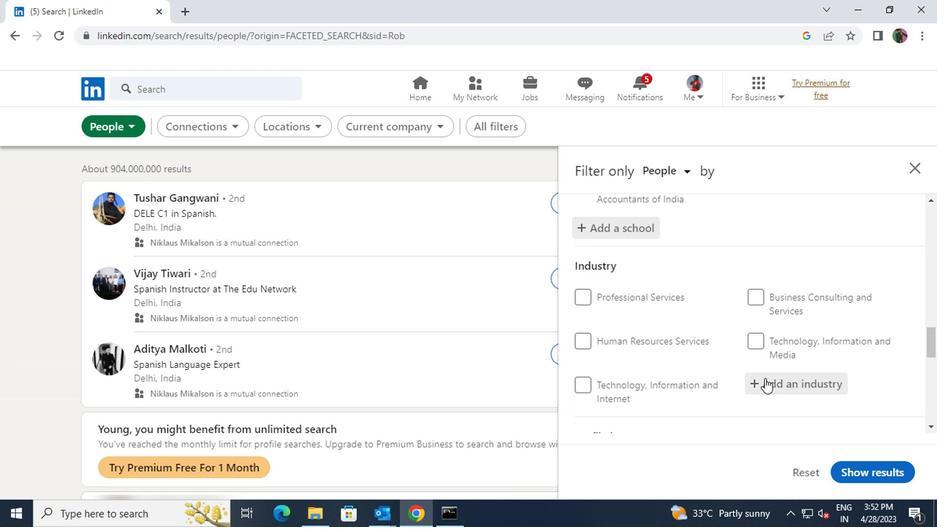 
Action: Mouse pressed left at (648, 369)
Screenshot: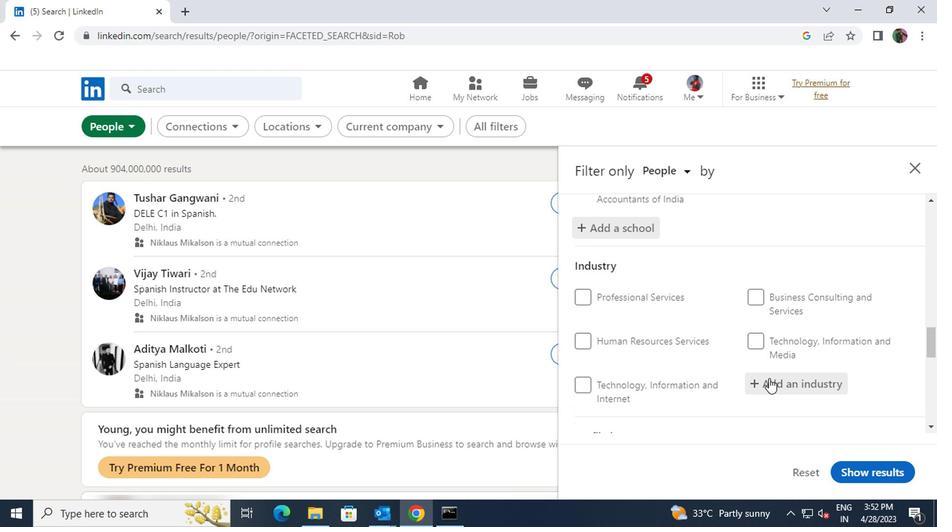 
Action: Key pressed <Key.shift>EMBE
Screenshot: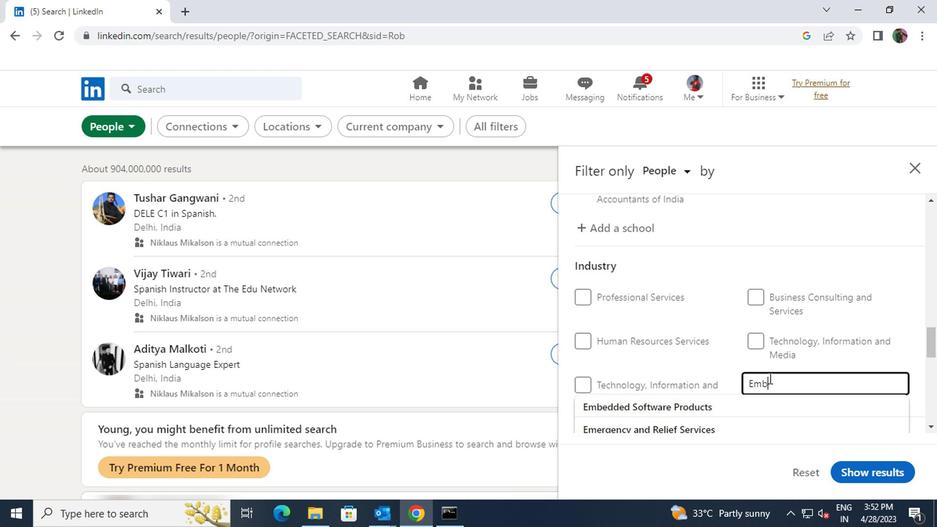 
Action: Mouse moved to (643, 383)
Screenshot: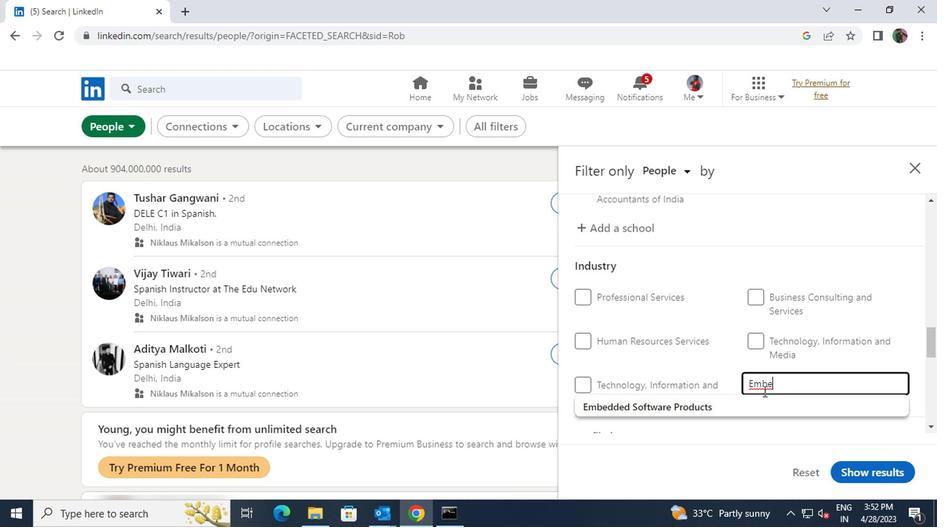 
Action: Mouse pressed left at (643, 383)
Screenshot: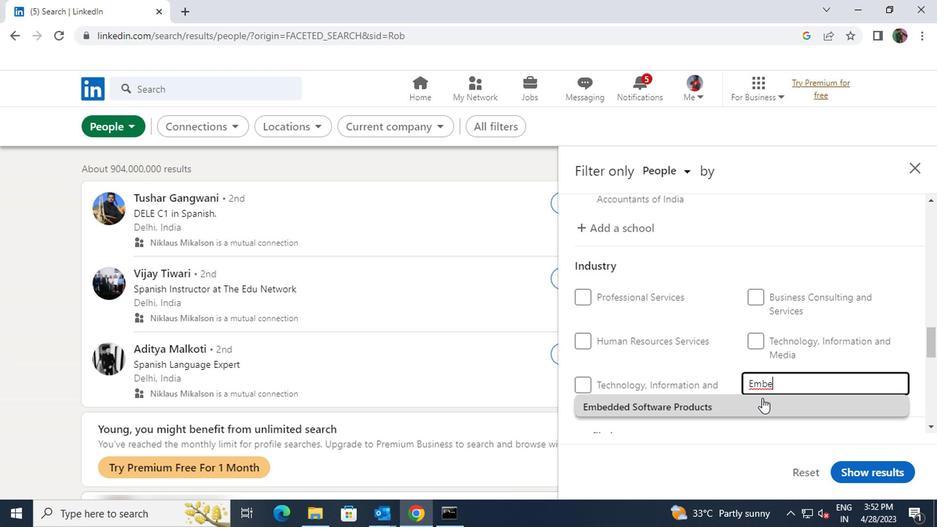 
Action: Mouse scrolled (643, 383) with delta (0, 0)
Screenshot: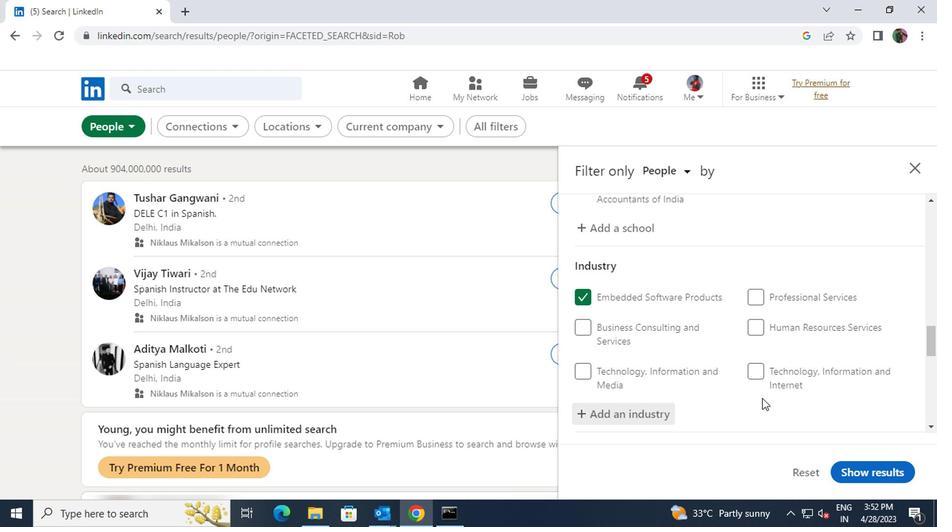 
Action: Mouse scrolled (643, 383) with delta (0, 0)
Screenshot: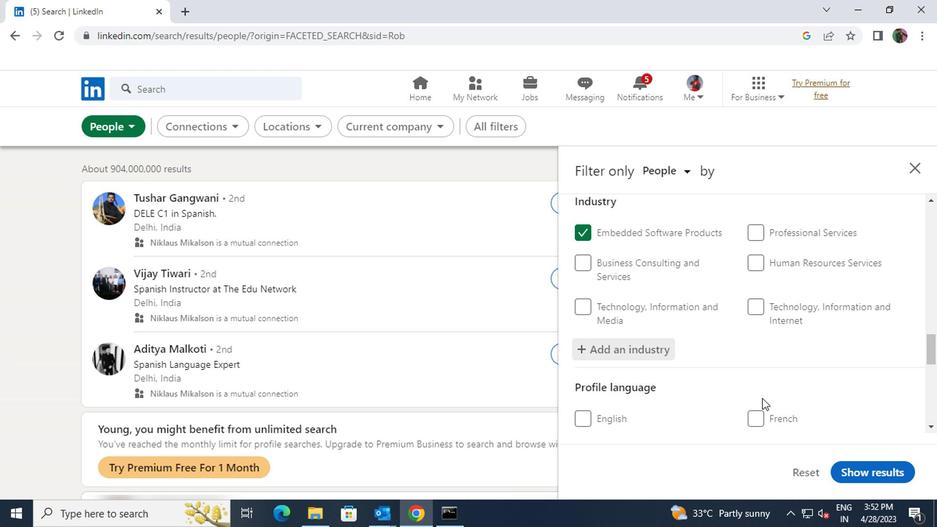
Action: Mouse scrolled (643, 383) with delta (0, 0)
Screenshot: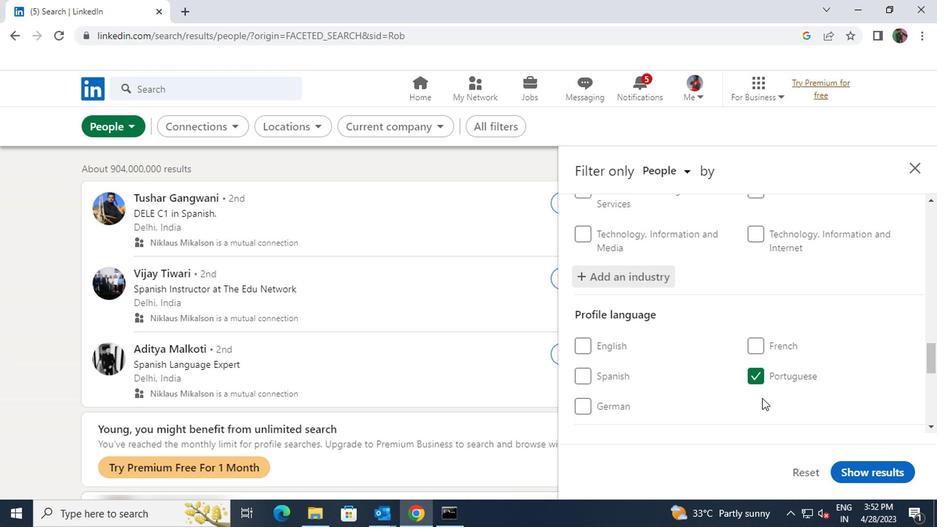 
Action: Mouse scrolled (643, 383) with delta (0, 0)
Screenshot: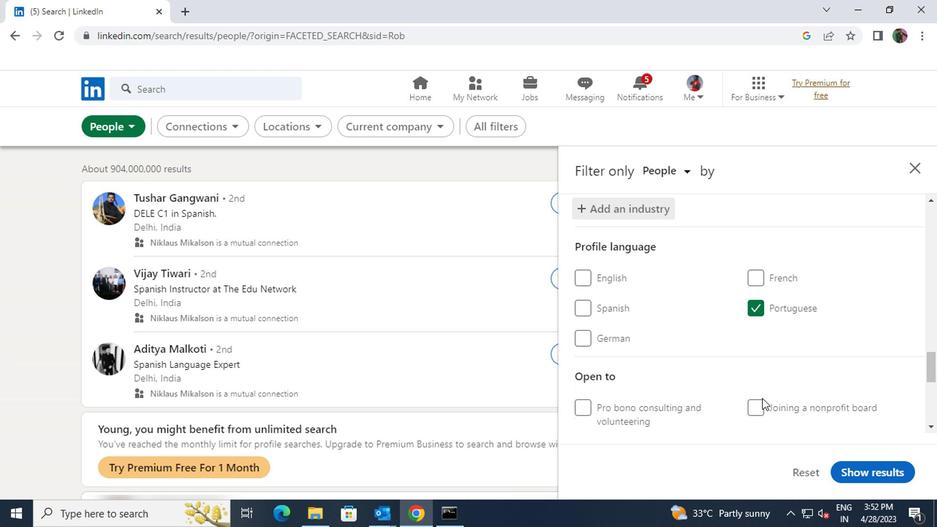 
Action: Mouse scrolled (643, 383) with delta (0, 0)
Screenshot: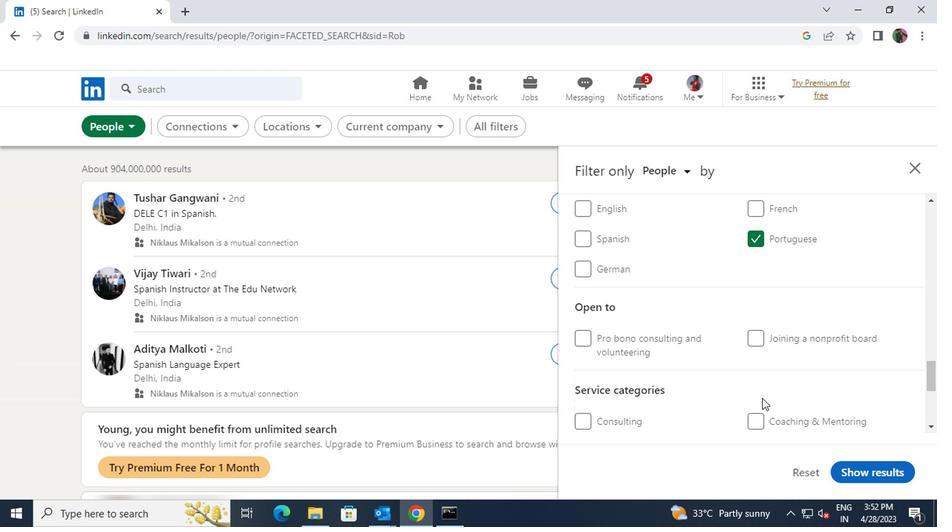 
Action: Mouse scrolled (643, 383) with delta (0, 0)
Screenshot: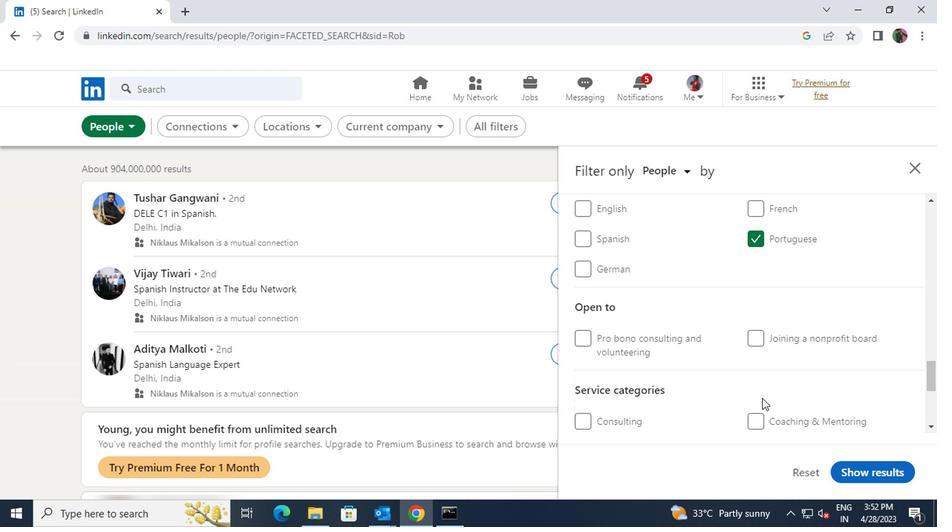 
Action: Mouse moved to (652, 346)
Screenshot: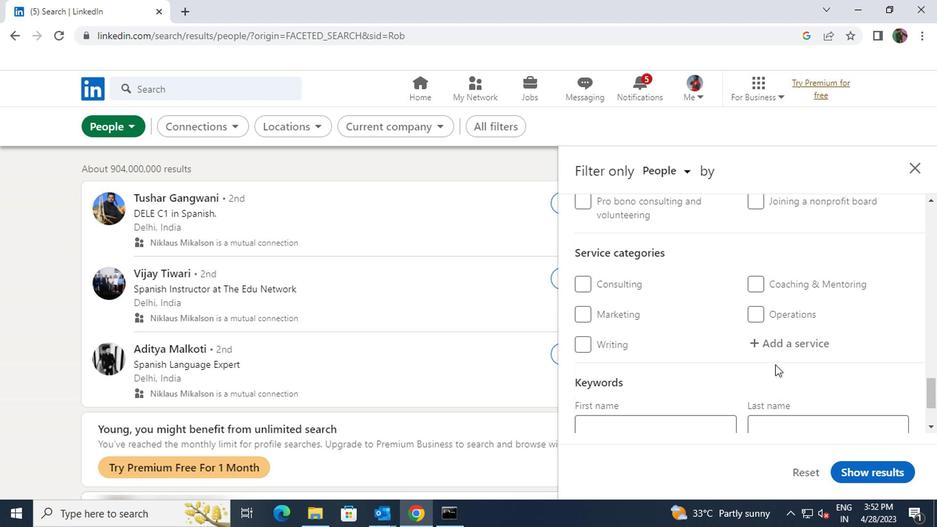 
Action: Mouse pressed left at (652, 346)
Screenshot: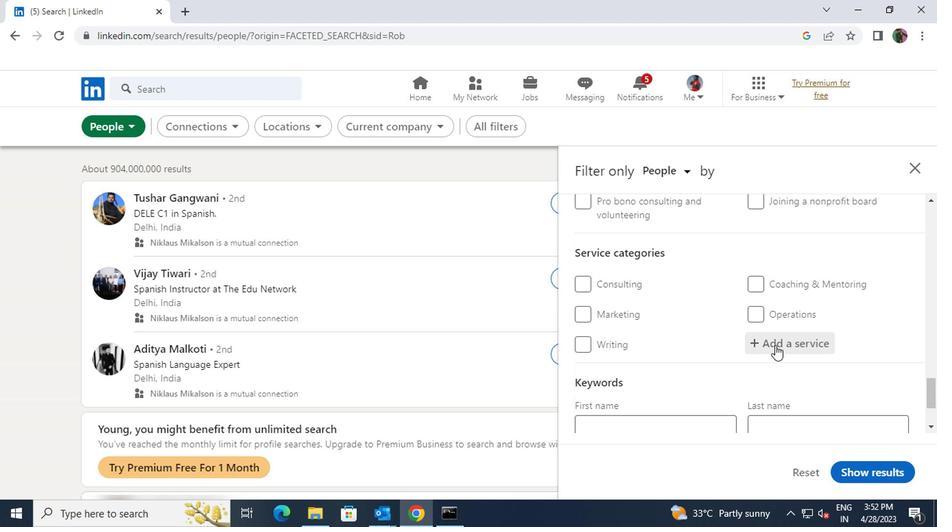 
Action: Key pressed <Key.shift>WEDDING
Screenshot: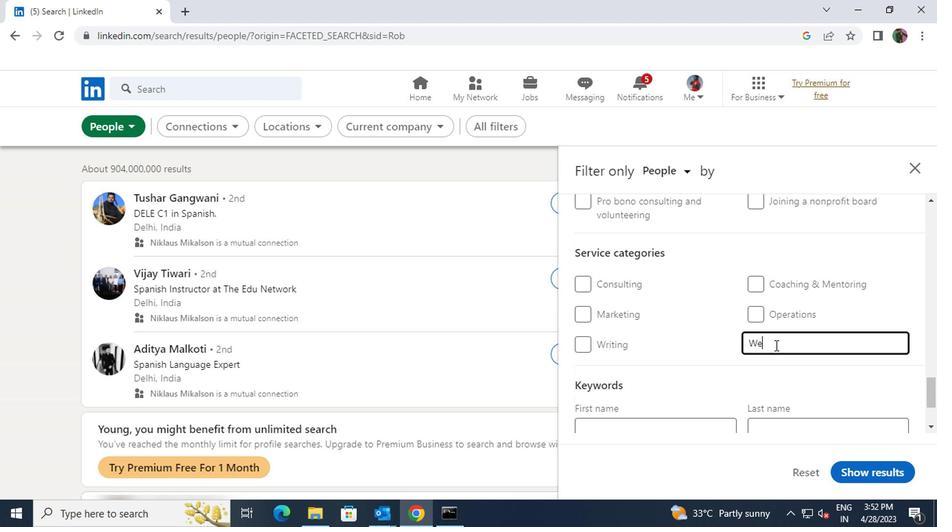
Action: Mouse moved to (638, 361)
Screenshot: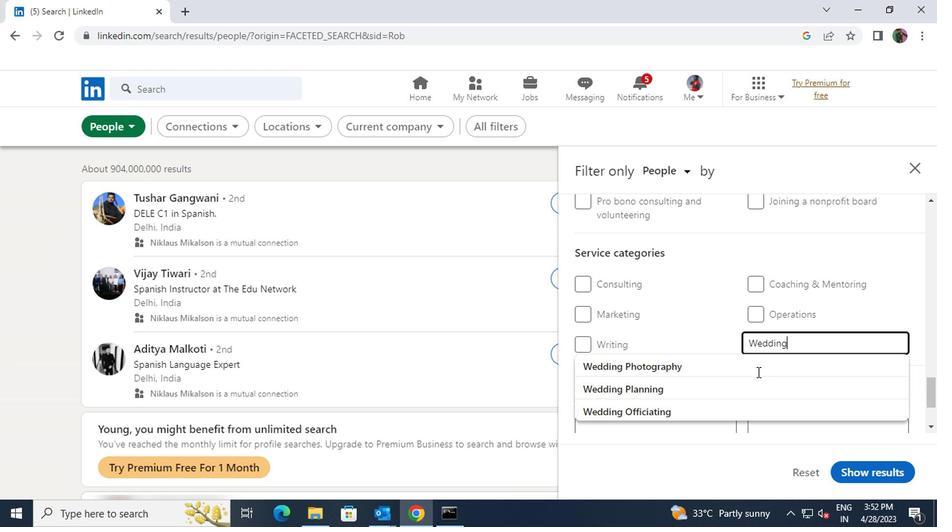 
Action: Mouse pressed left at (638, 361)
Screenshot: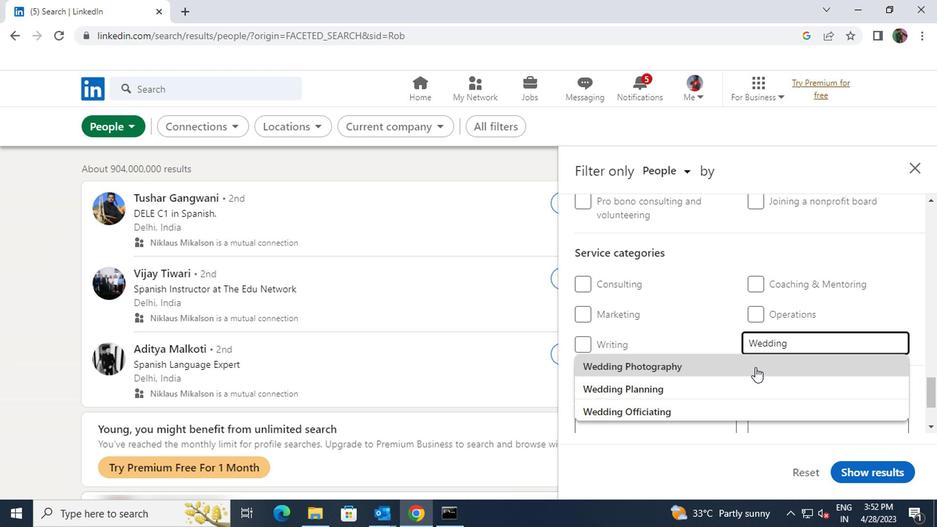 
Action: Mouse scrolled (638, 360) with delta (0, 0)
Screenshot: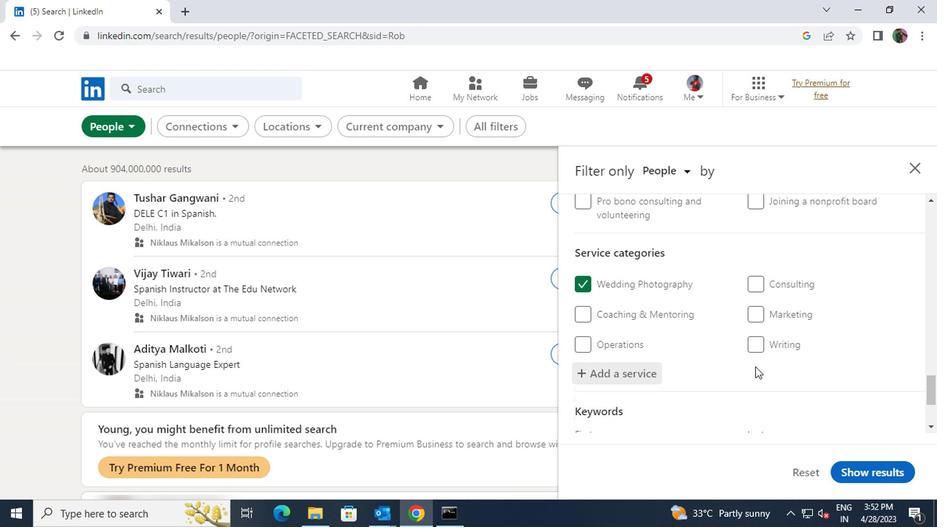 
Action: Mouse moved to (633, 363)
Screenshot: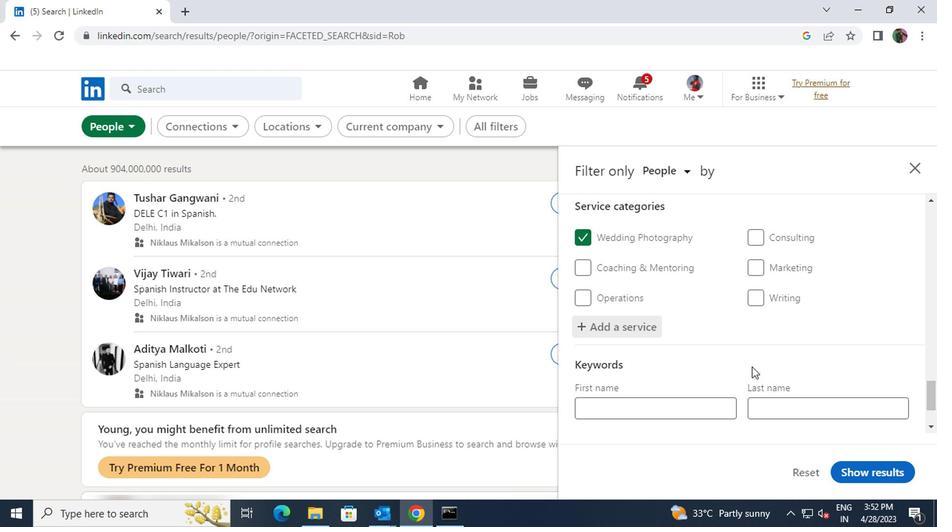 
Action: Mouse scrolled (633, 362) with delta (0, 0)
Screenshot: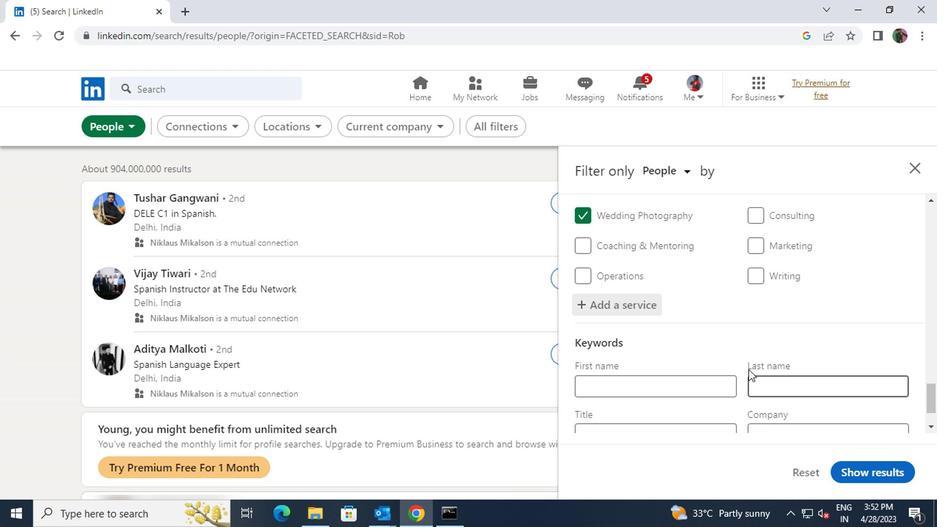 
Action: Mouse moved to (611, 367)
Screenshot: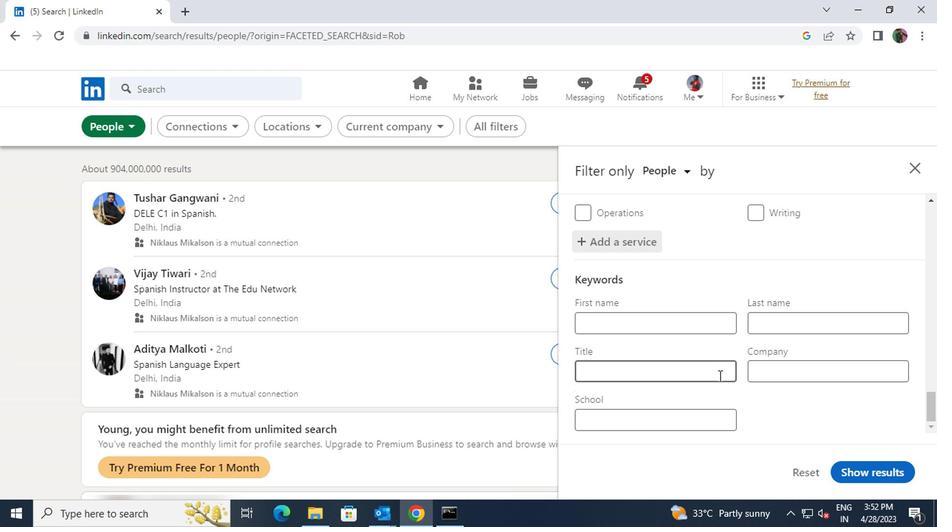 
Action: Mouse pressed left at (611, 367)
Screenshot: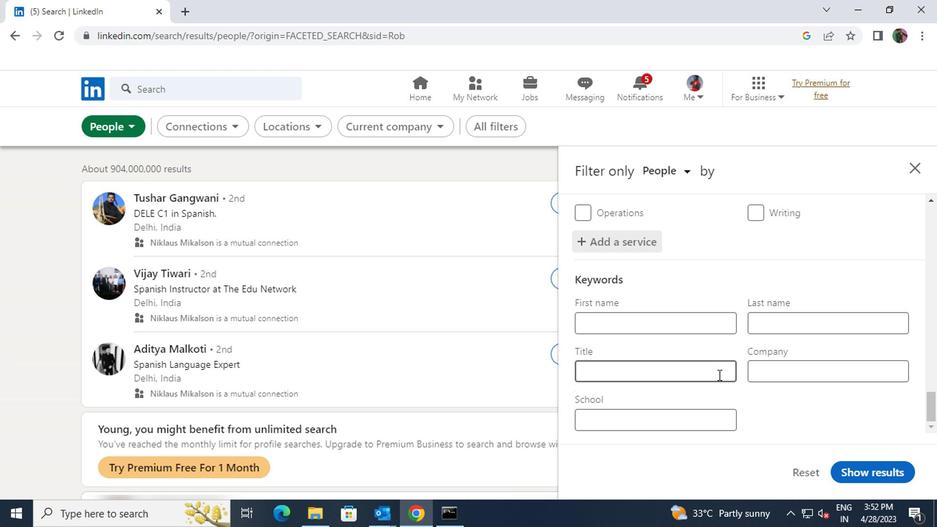 
Action: Key pressed <Key.shift>PHYSICAL<Key.space><Key.shift>THERAOY<Key.space><Key.shift>ASSISTANT
Screenshot: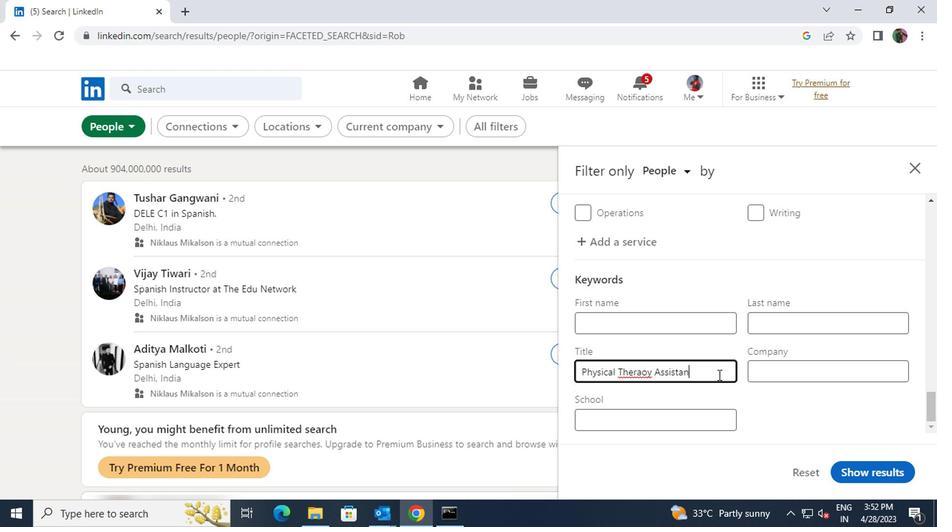 
Action: Mouse moved to (709, 439)
Screenshot: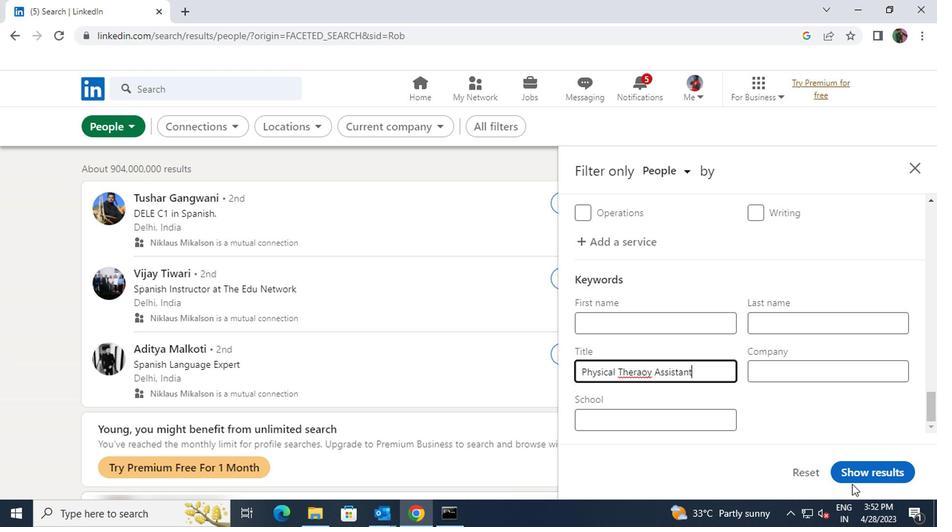 
Action: Mouse pressed left at (709, 439)
Screenshot: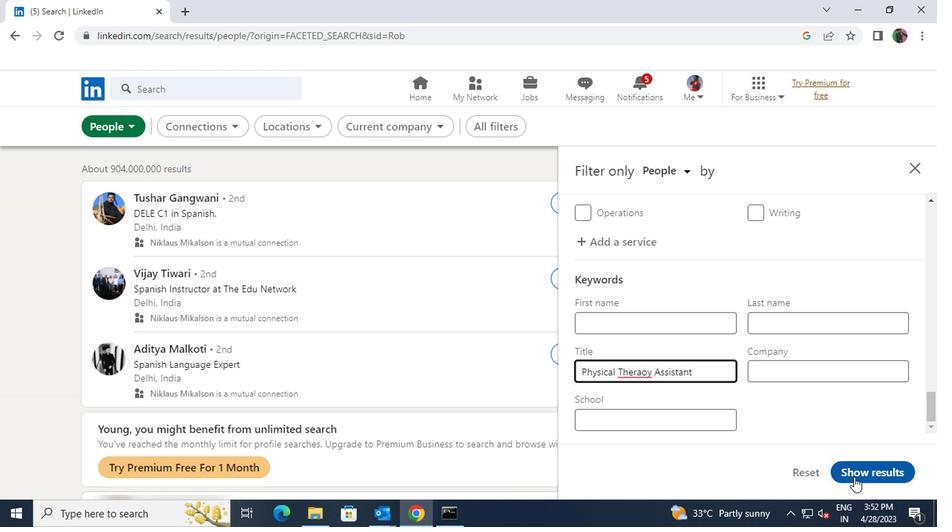 
Action: Mouse moved to (709, 435)
Screenshot: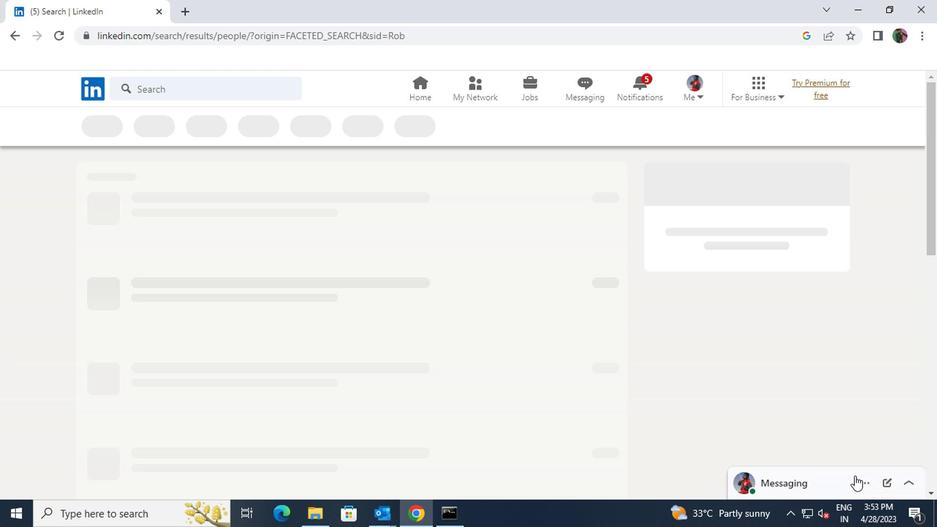 
